 Task: Create new customer invoice with Date Opened: 17-May-23, Select Customer: pOpshelf, Terms: Net 15. Make invoice entry for item-1 with Date: 17-May-23, Description: The Ordinary Azelaic Acid 10% Suspension Brightening Cream (1 oz)
, Income Account: Income:Sales, Quantity: 1, Unit Price: 6.29, Sales Tax: Y, Sales Tax Included: Y, Tax Table: Sales Tax. Make entry for item-2 with Date: 17-May-23, Description: Chioma Muscles & Curves Vegan Complete Protein Vanilla Shake Keto!
, Income Account: Income:Sales, Quantity: 2, Unit Price: 15.49, Sales Tax: Y, Sales Tax Included: Y, Tax Table: Sales Tax. Post Invoice with Post Date: 17-May-23, Post to Accounts: Assets:Accounts Receivable. Pay / Process Payment with Transaction Date: 31-May-23, Amount: 37.27, Transfer Account: Checking Account. Go to 'Print Invoice'.
Action: Mouse moved to (164, 14)
Screenshot: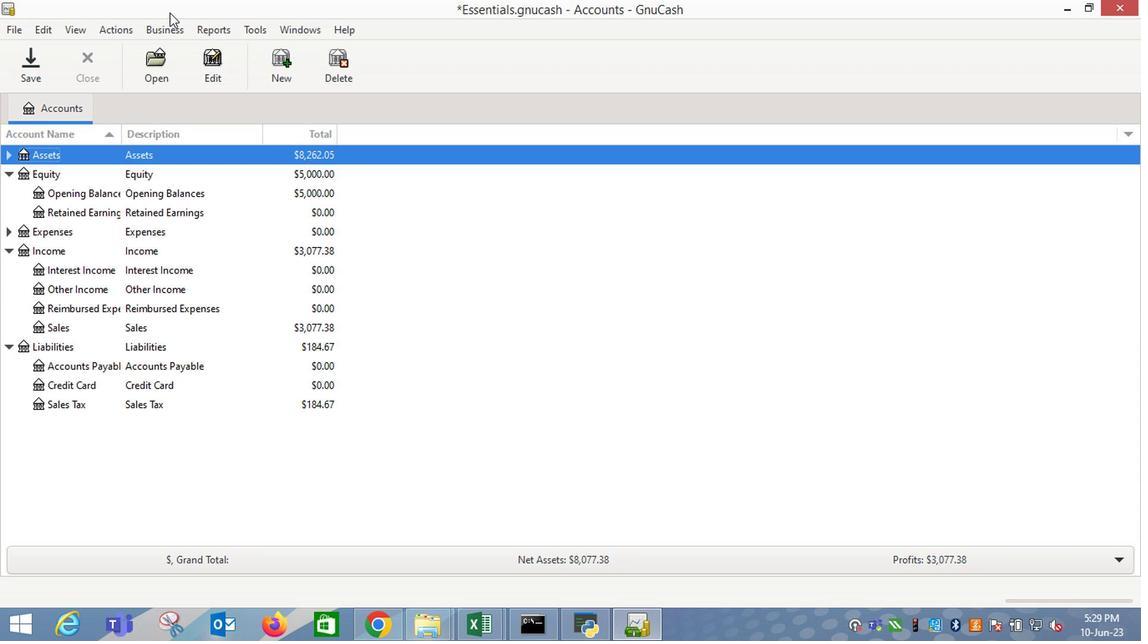 
Action: Mouse pressed left at (164, 14)
Screenshot: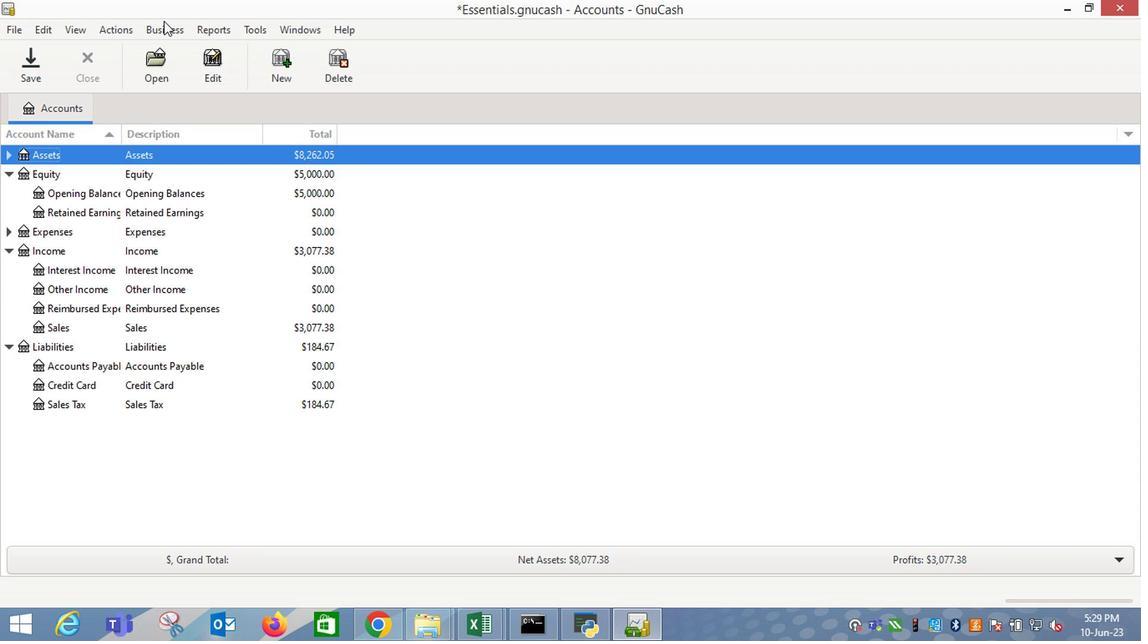 
Action: Mouse moved to (344, 112)
Screenshot: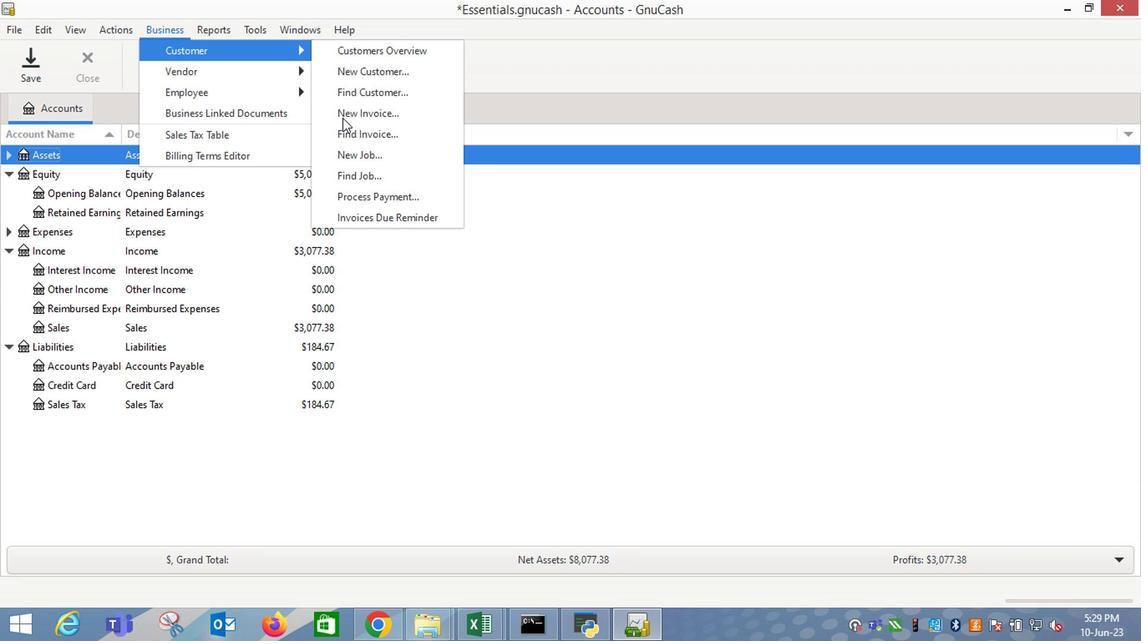 
Action: Mouse pressed left at (344, 112)
Screenshot: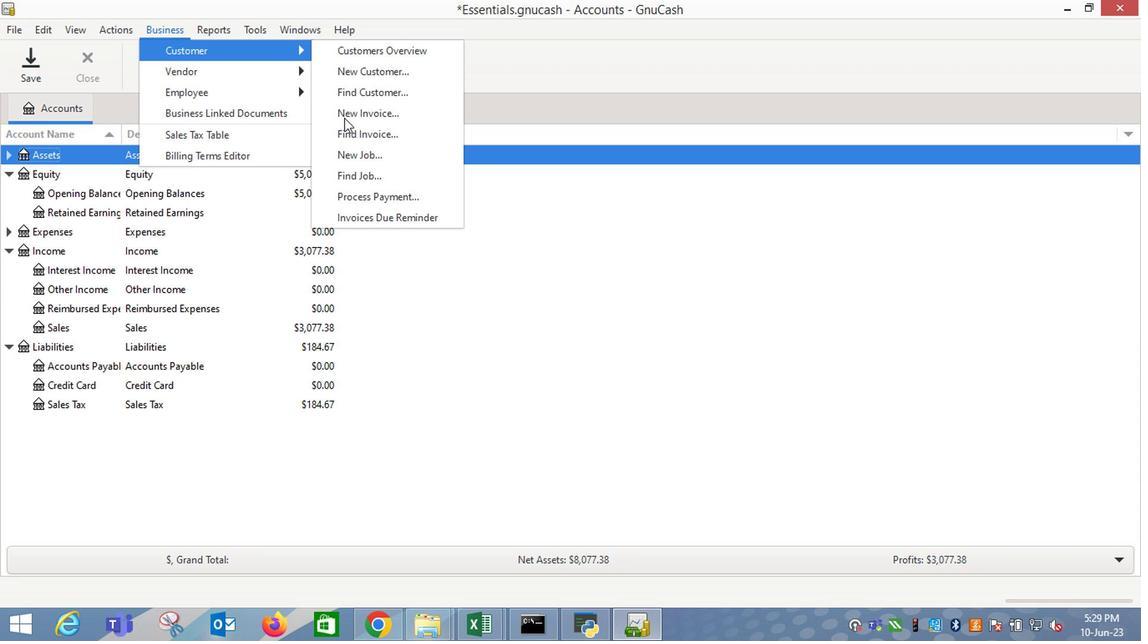 
Action: Mouse moved to (696, 262)
Screenshot: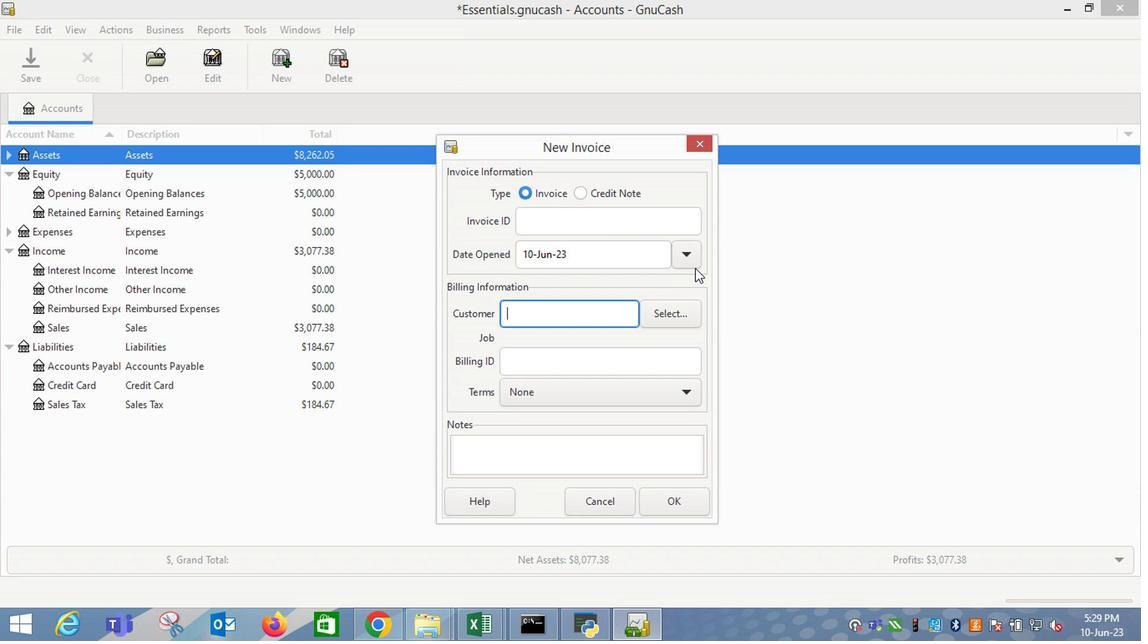 
Action: Mouse pressed left at (696, 262)
Screenshot: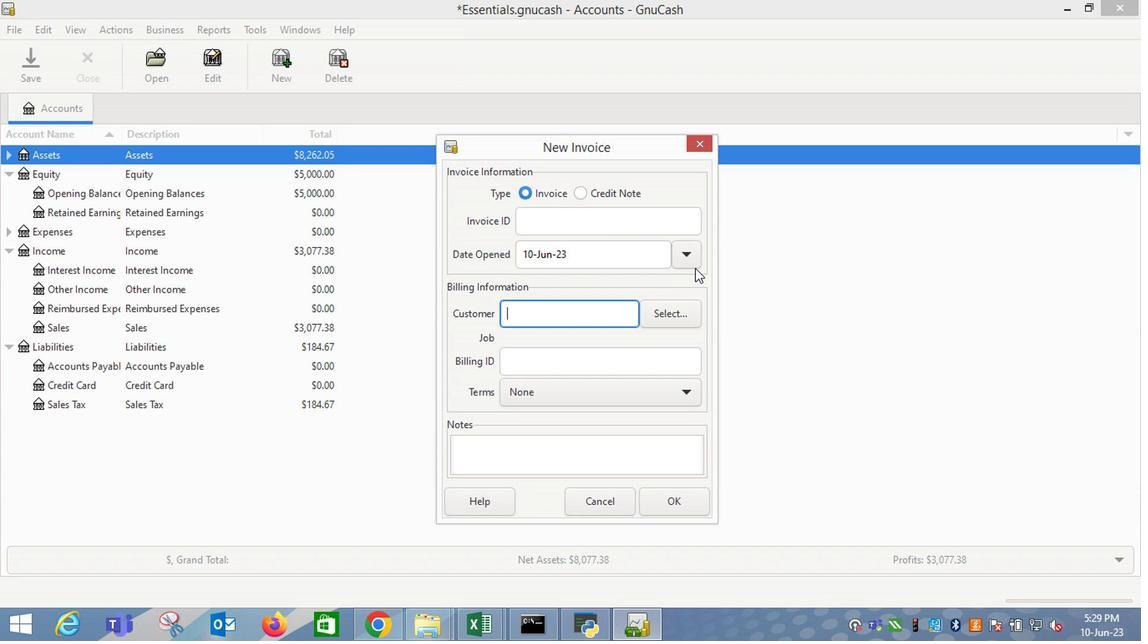 
Action: Mouse moved to (554, 277)
Screenshot: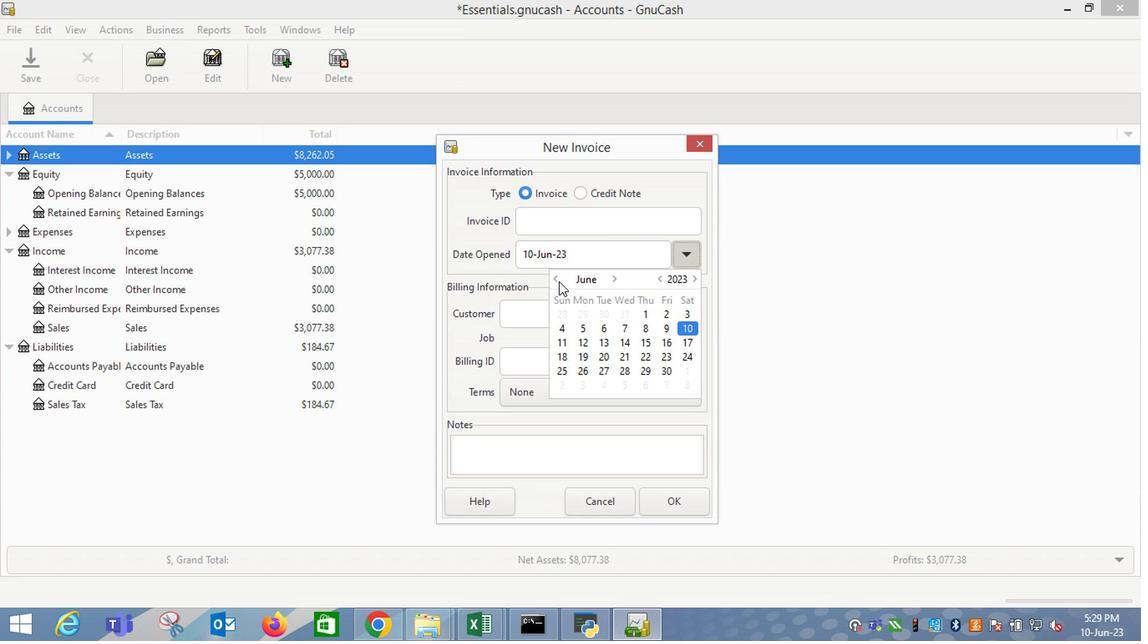 
Action: Mouse pressed left at (554, 277)
Screenshot: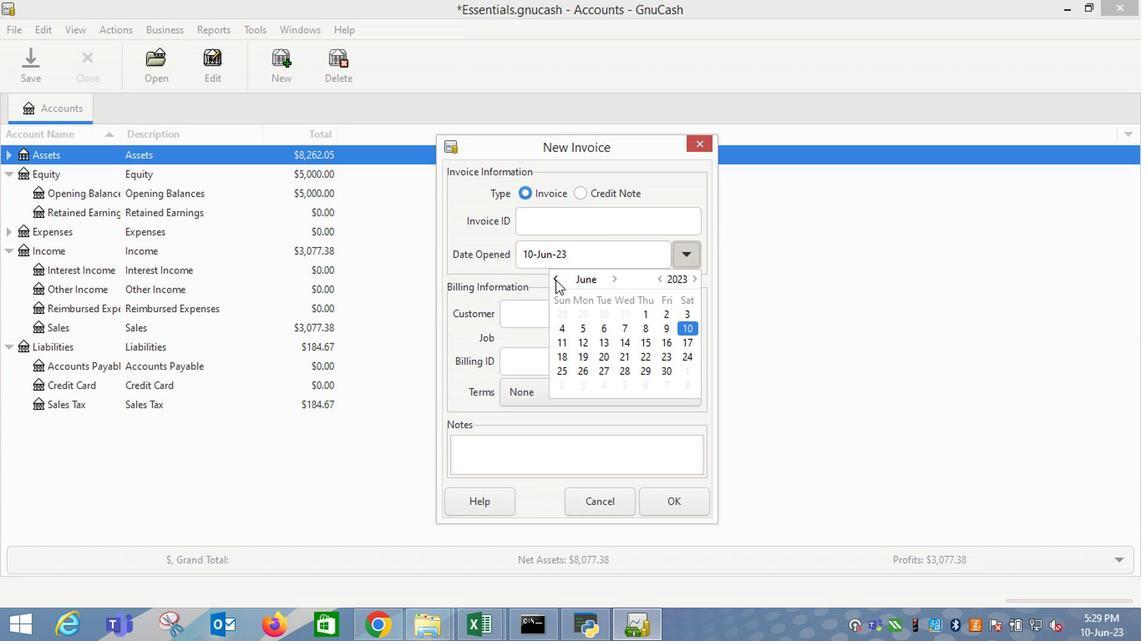 
Action: Mouse moved to (625, 344)
Screenshot: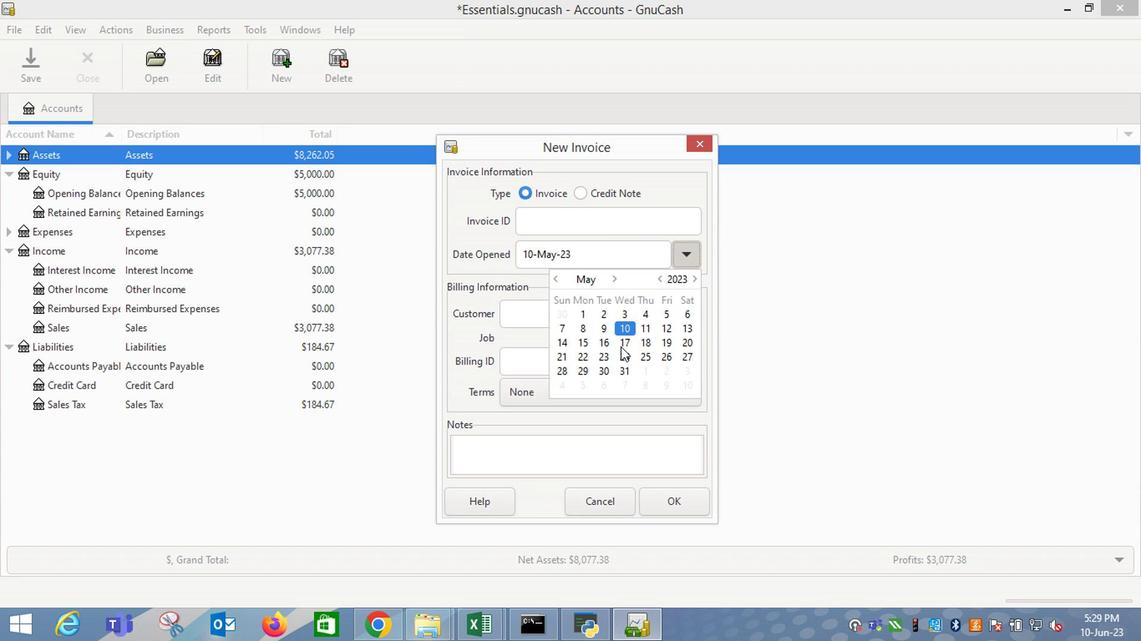 
Action: Mouse pressed left at (625, 344)
Screenshot: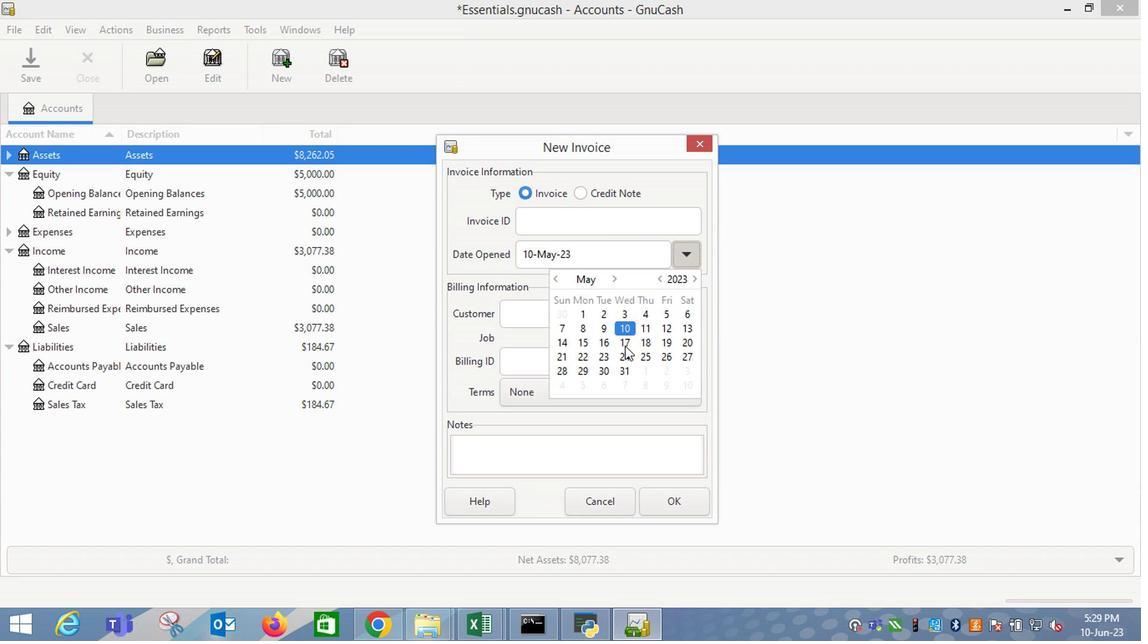 
Action: Mouse moved to (524, 317)
Screenshot: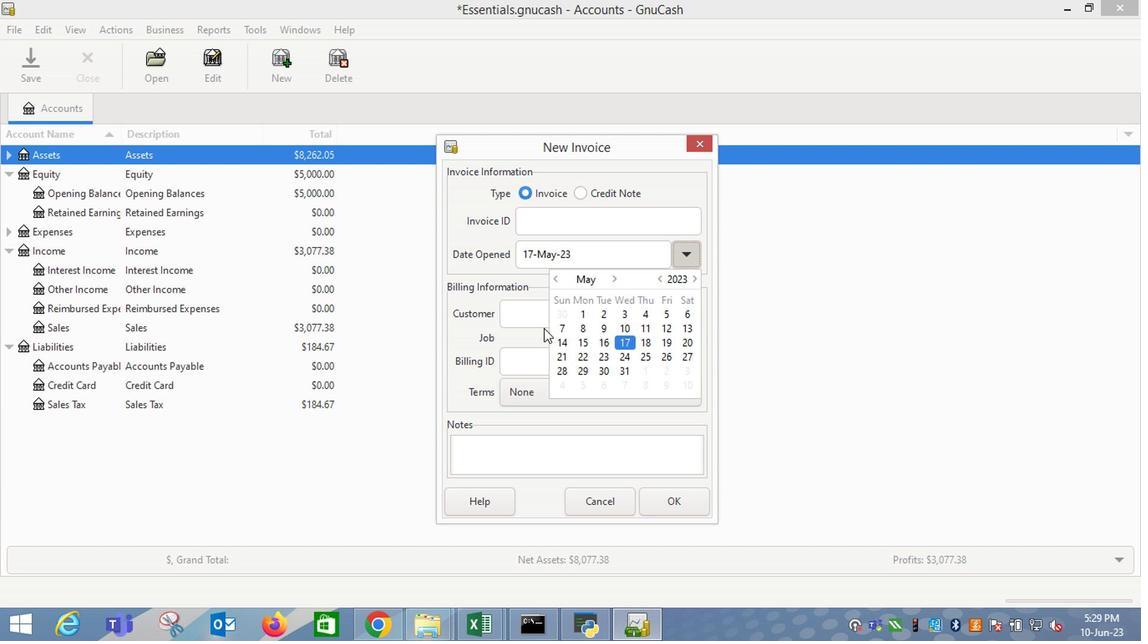 
Action: Mouse pressed left at (524, 317)
Screenshot: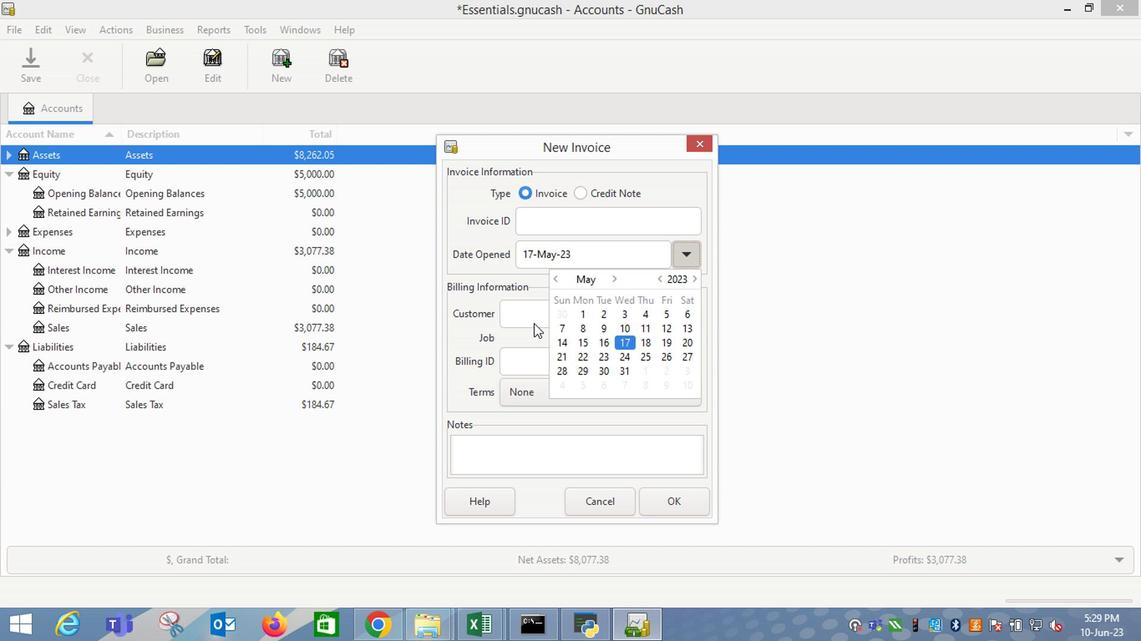 
Action: Mouse moved to (535, 316)
Screenshot: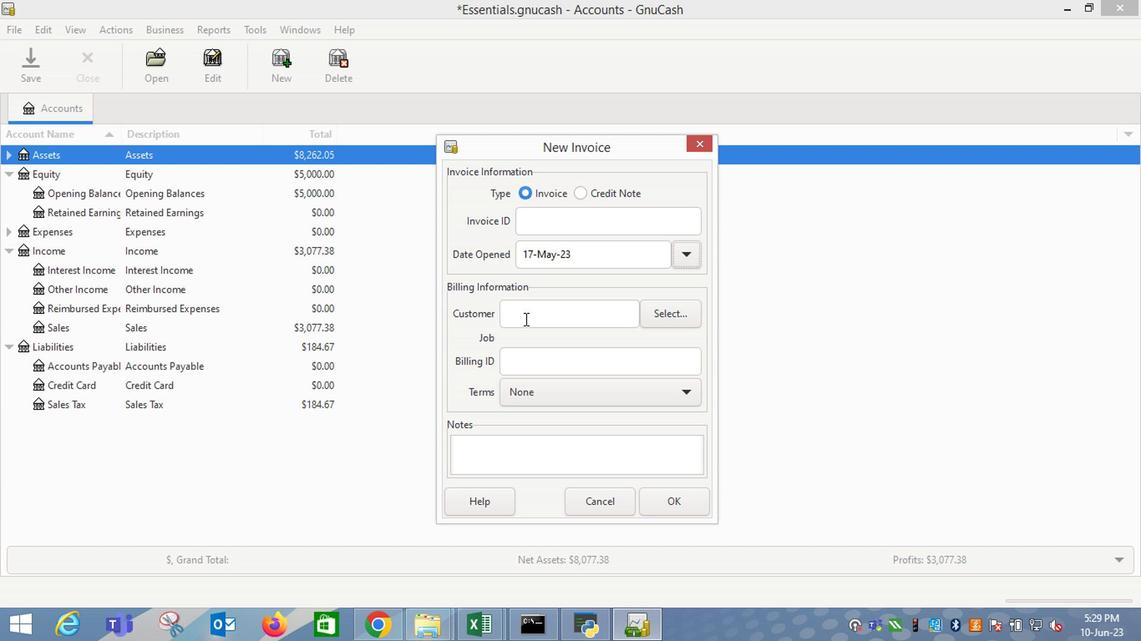 
Action: Mouse pressed left at (535, 316)
Screenshot: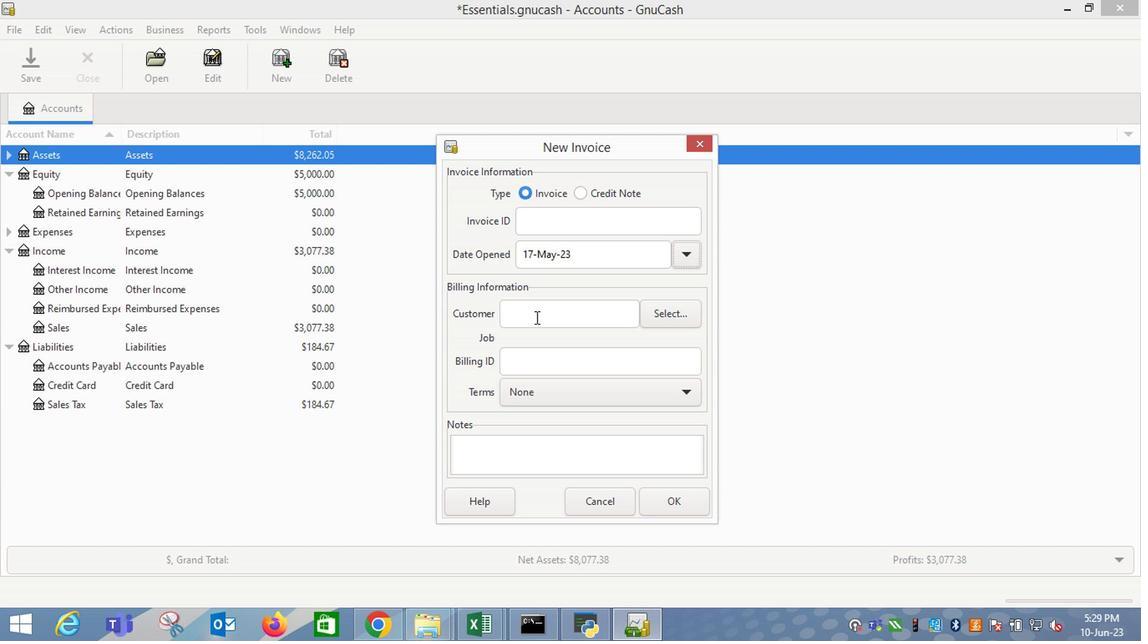 
Action: Key pressed <Key.shift_r>Po
Screenshot: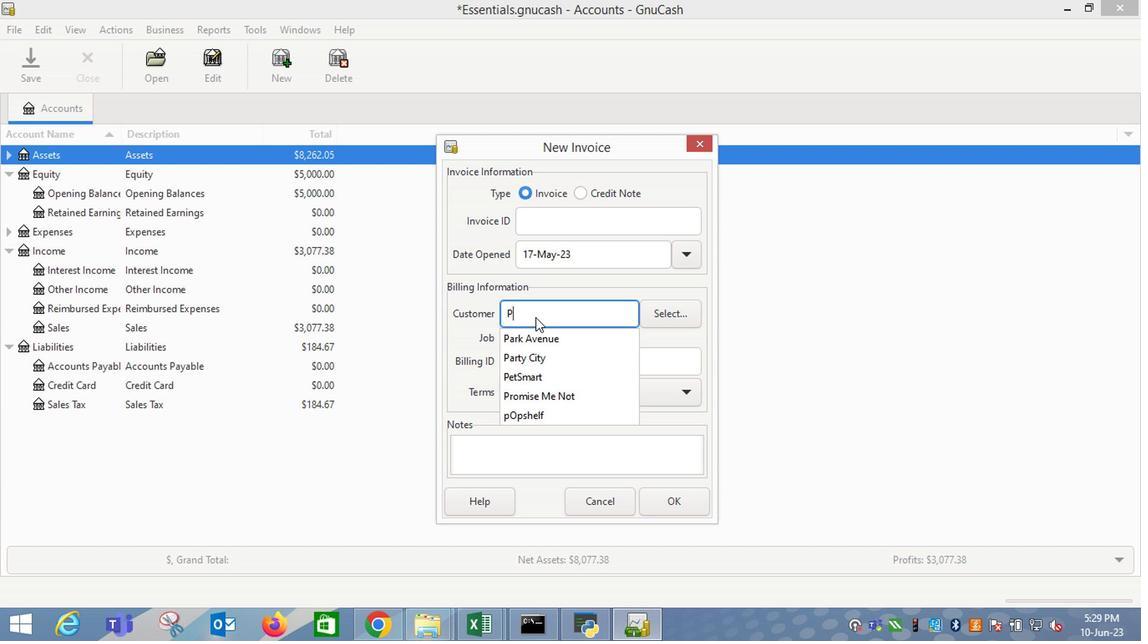 
Action: Mouse moved to (581, 335)
Screenshot: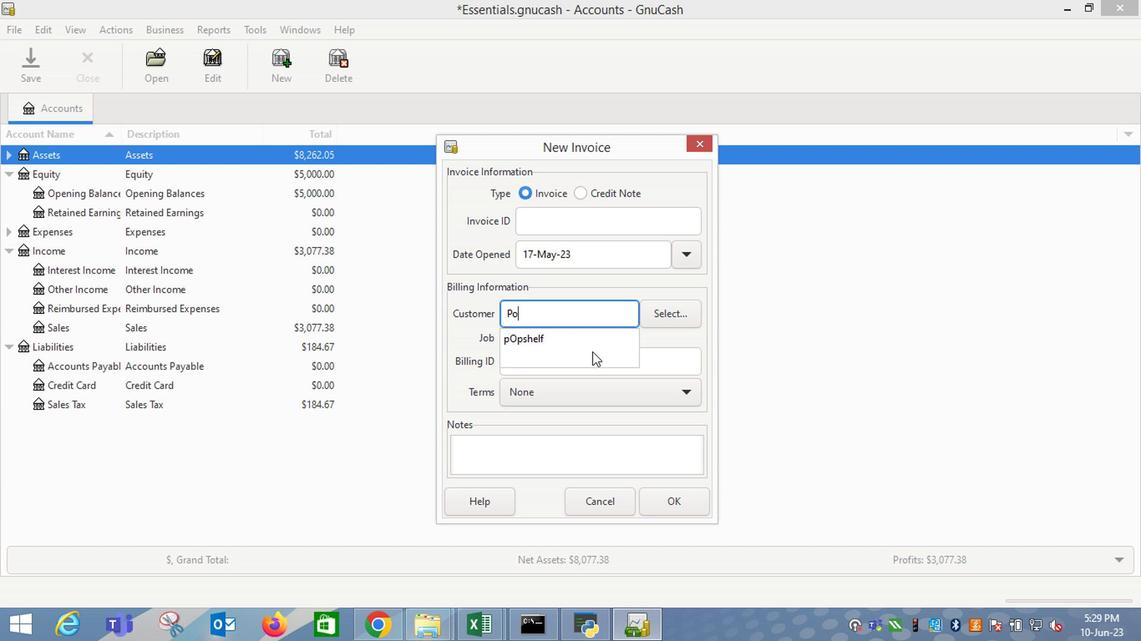 
Action: Mouse pressed left at (581, 335)
Screenshot: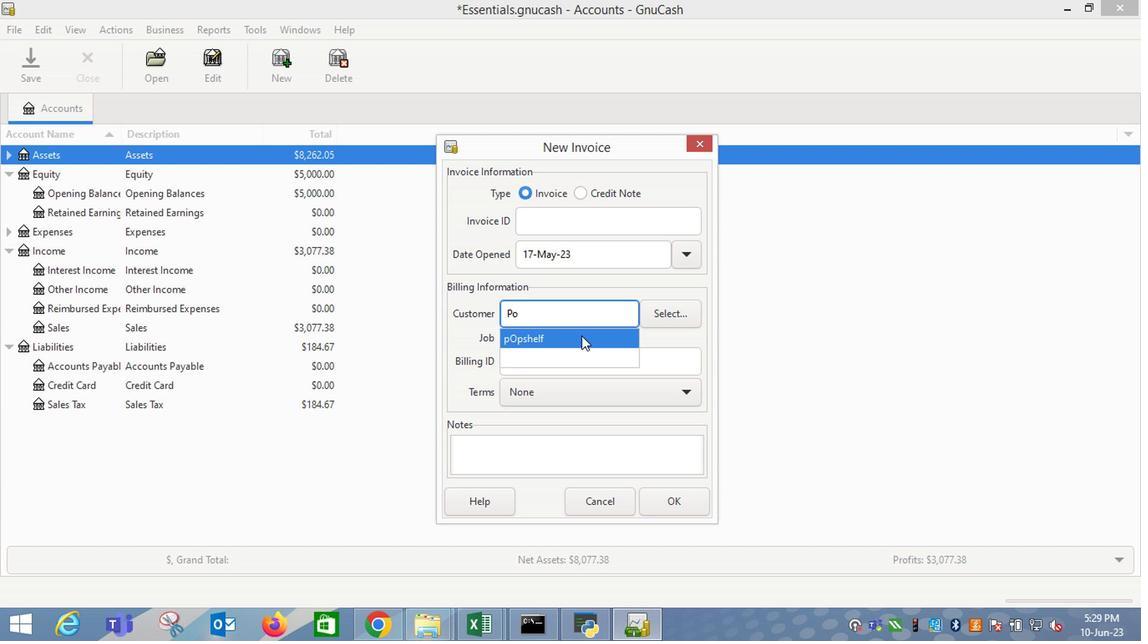 
Action: Mouse moved to (531, 423)
Screenshot: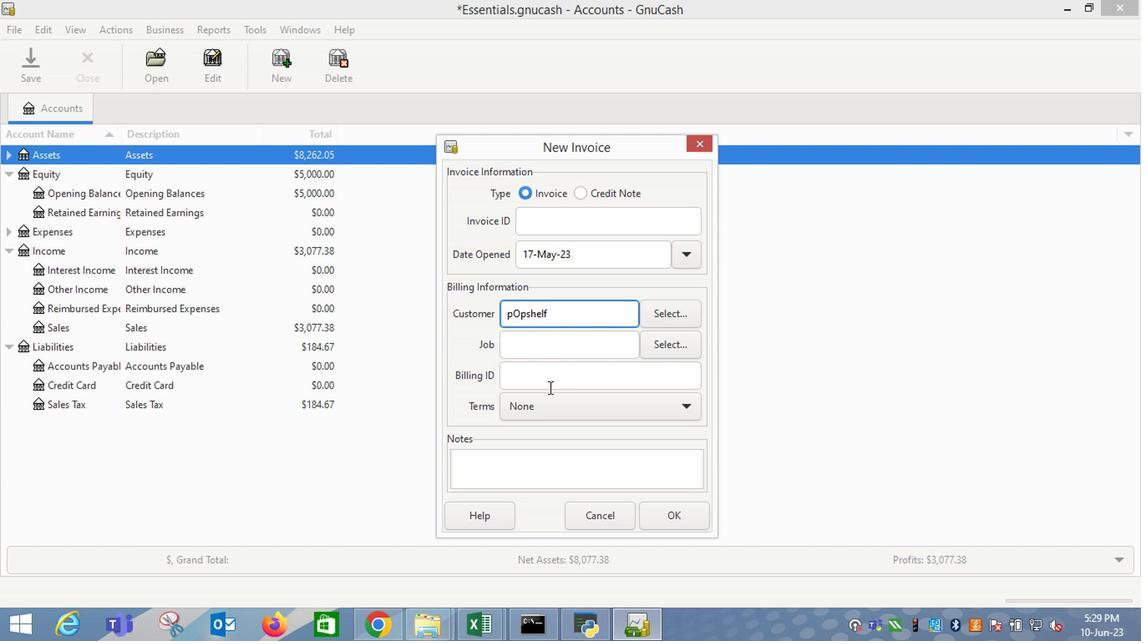 
Action: Mouse pressed left at (531, 423)
Screenshot: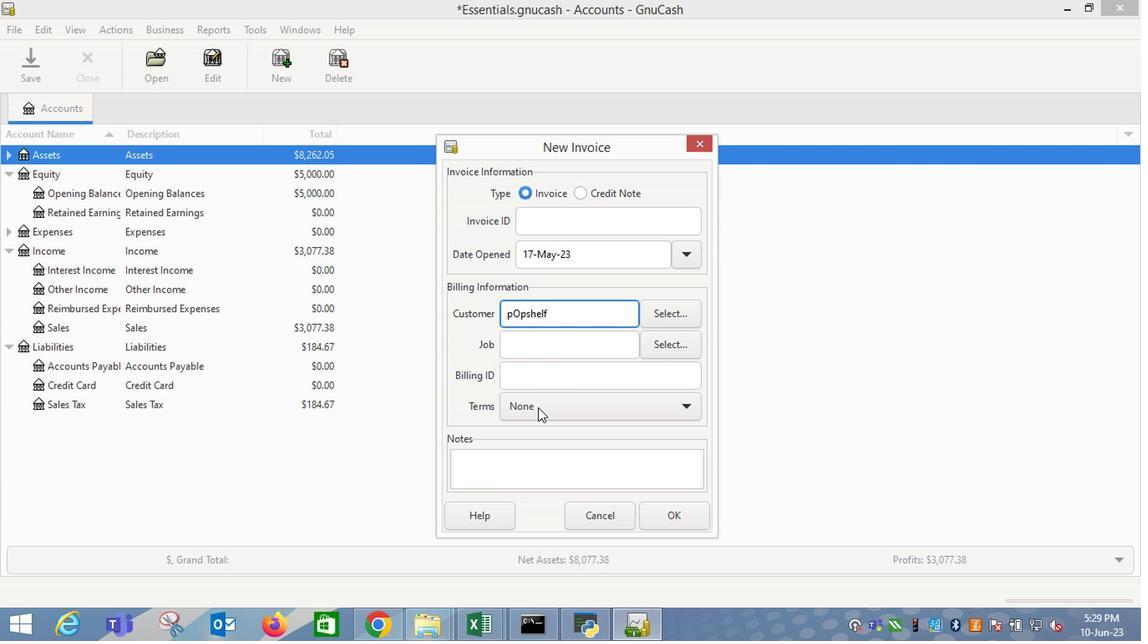 
Action: Mouse moved to (548, 409)
Screenshot: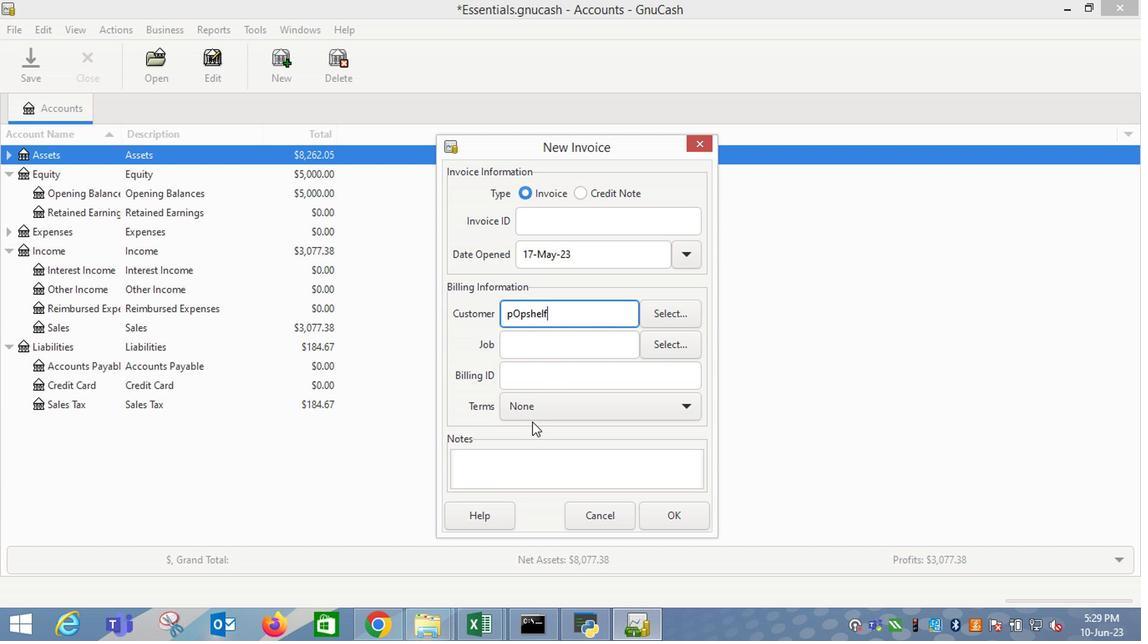 
Action: Mouse pressed left at (548, 409)
Screenshot: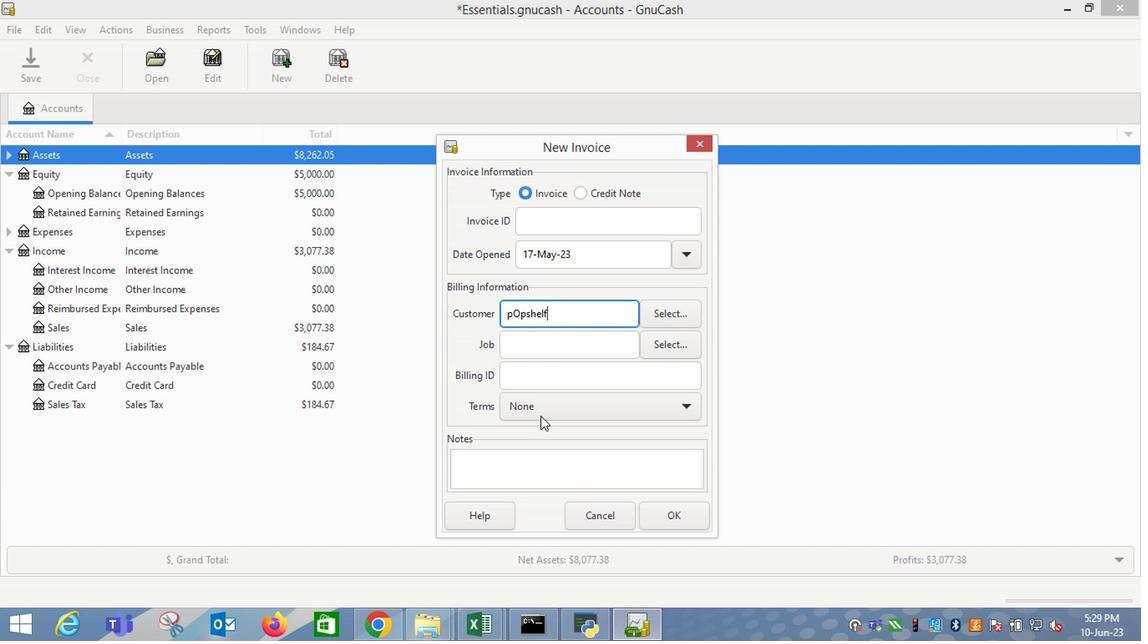 
Action: Mouse moved to (536, 442)
Screenshot: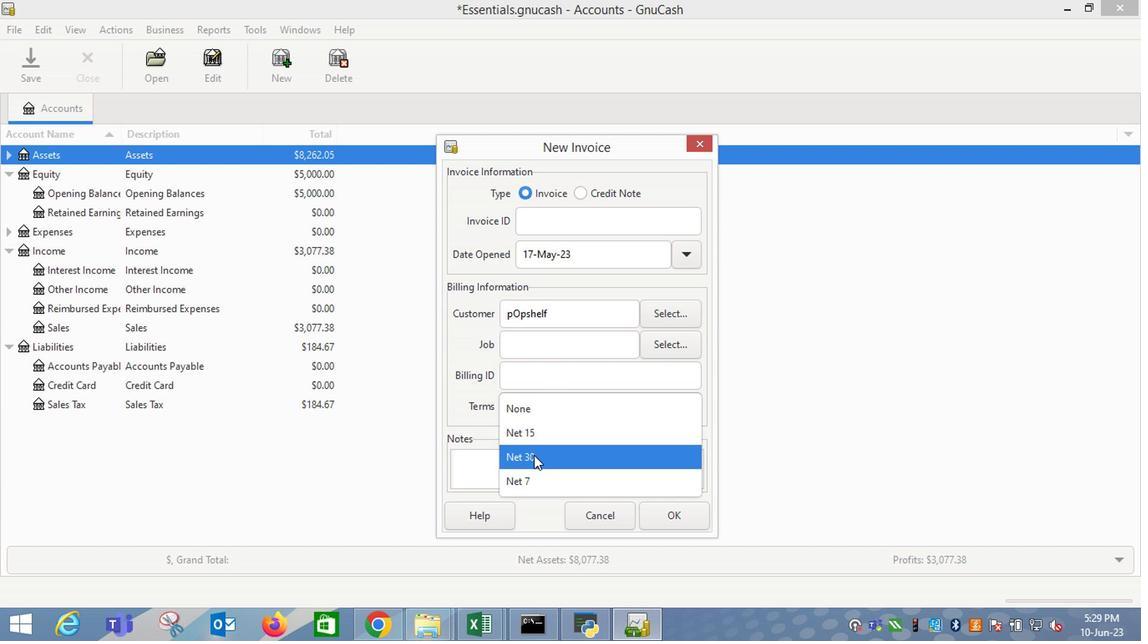 
Action: Mouse pressed left at (536, 442)
Screenshot: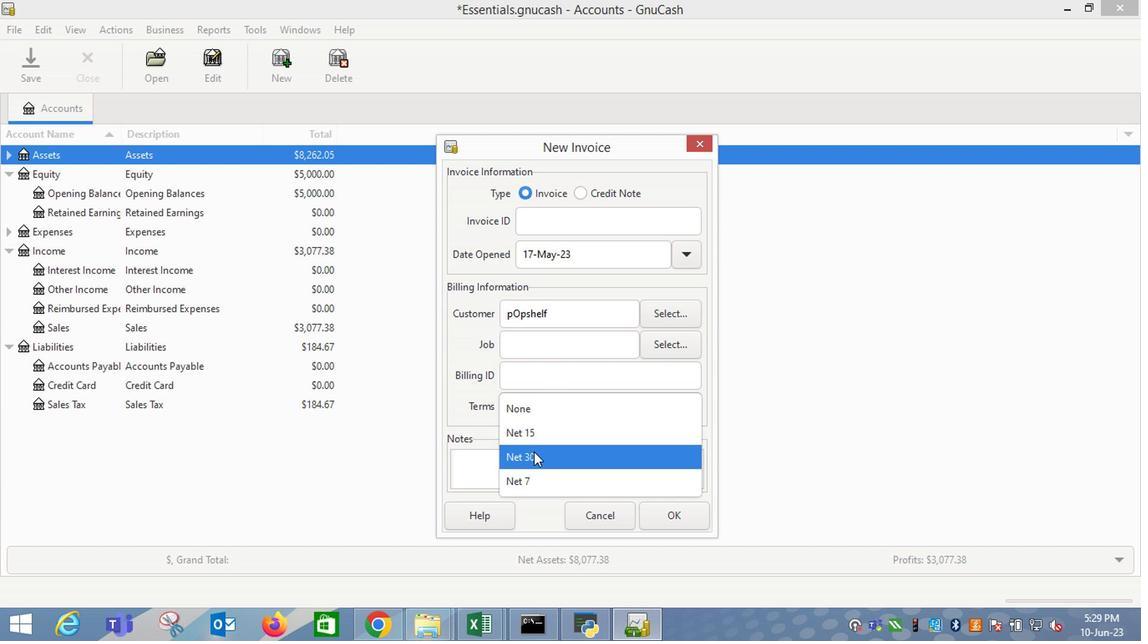 
Action: Mouse moved to (668, 520)
Screenshot: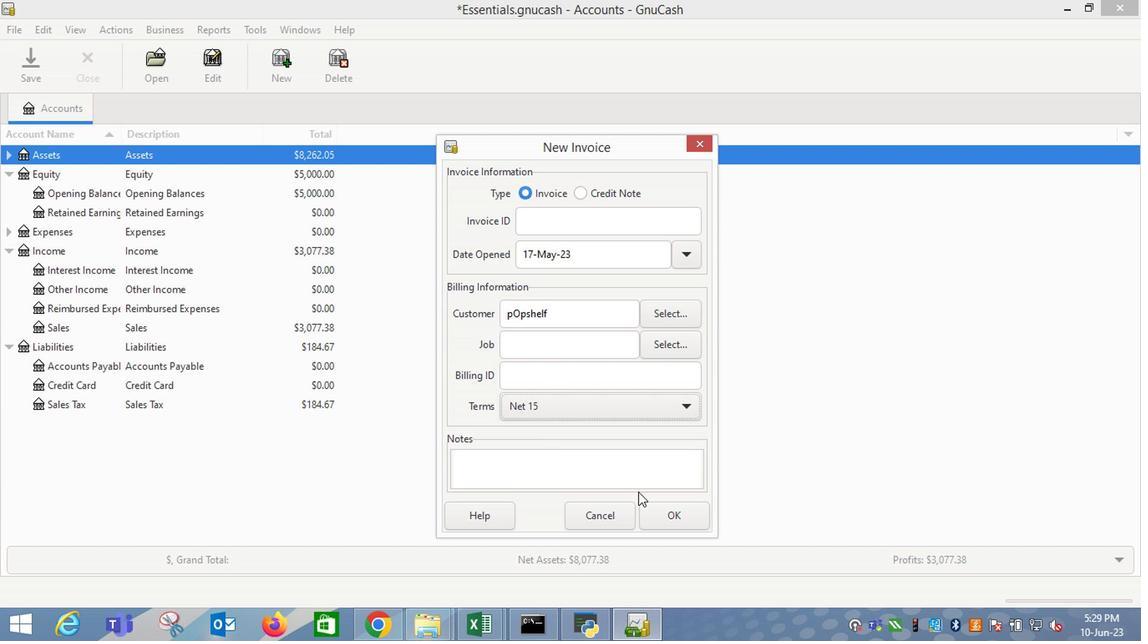 
Action: Mouse pressed left at (668, 520)
Screenshot: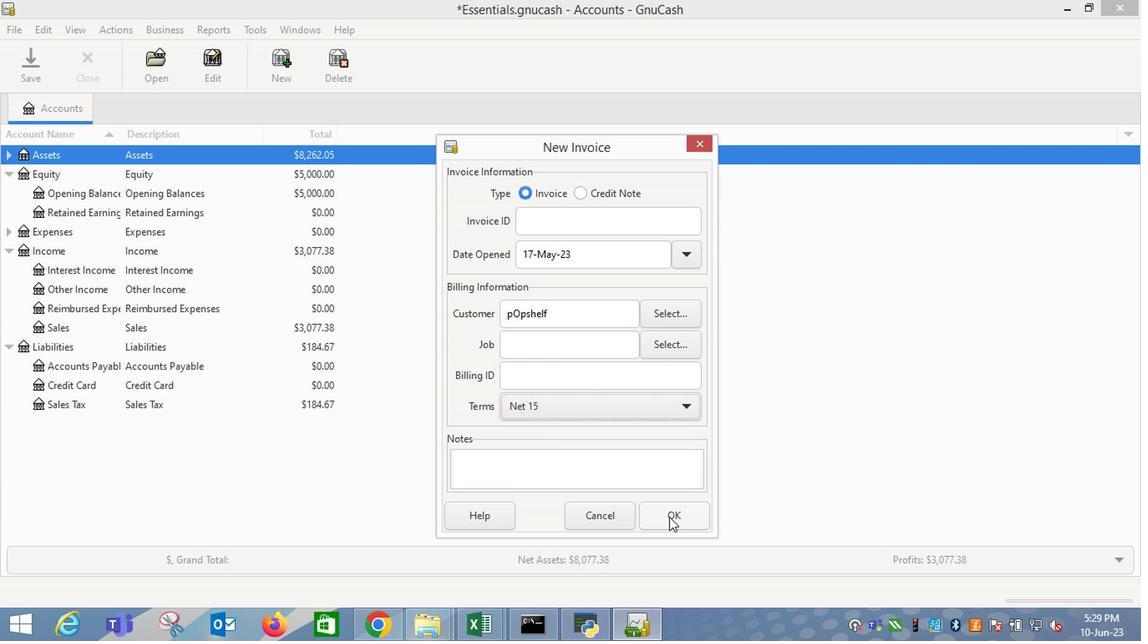 
Action: Mouse moved to (65, 319)
Screenshot: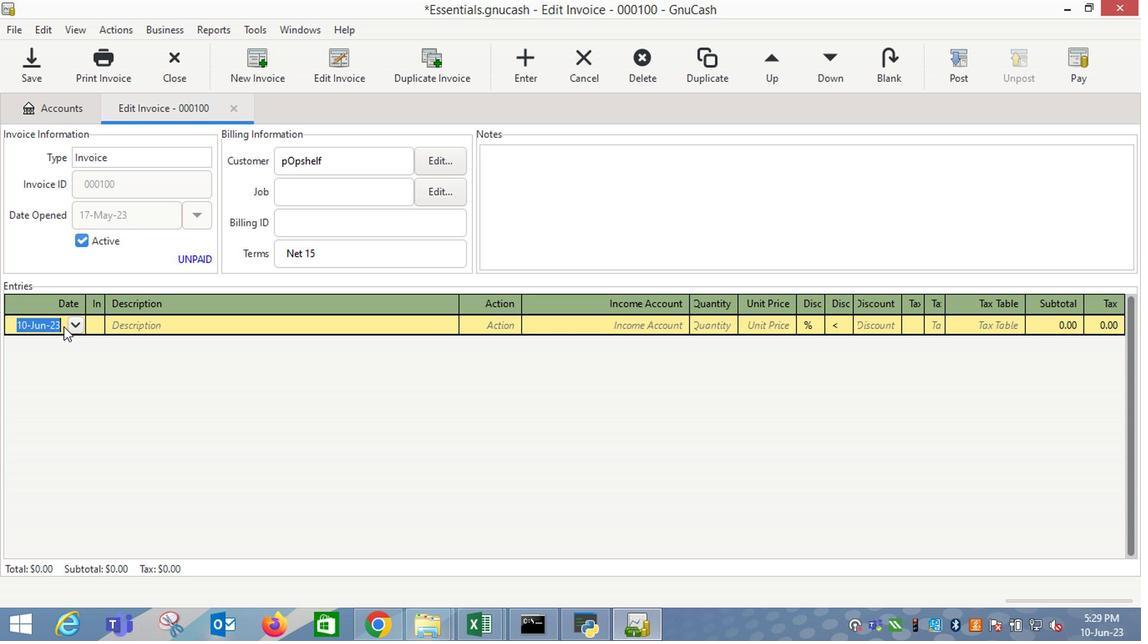 
Action: Mouse pressed left at (65, 319)
Screenshot: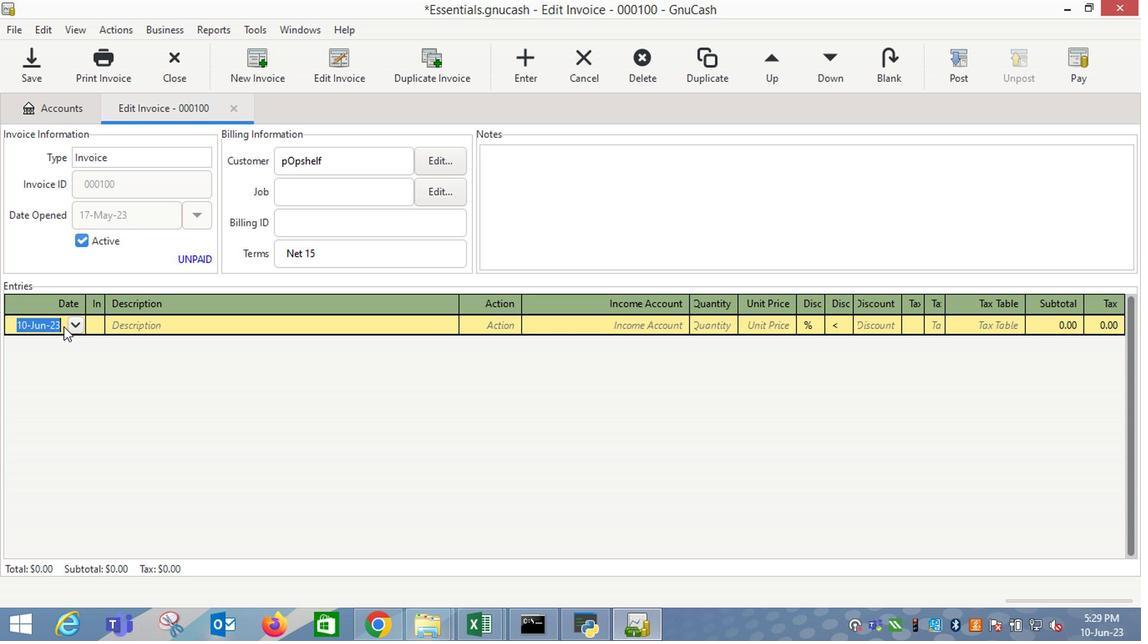 
Action: Mouse moved to (70, 331)
Screenshot: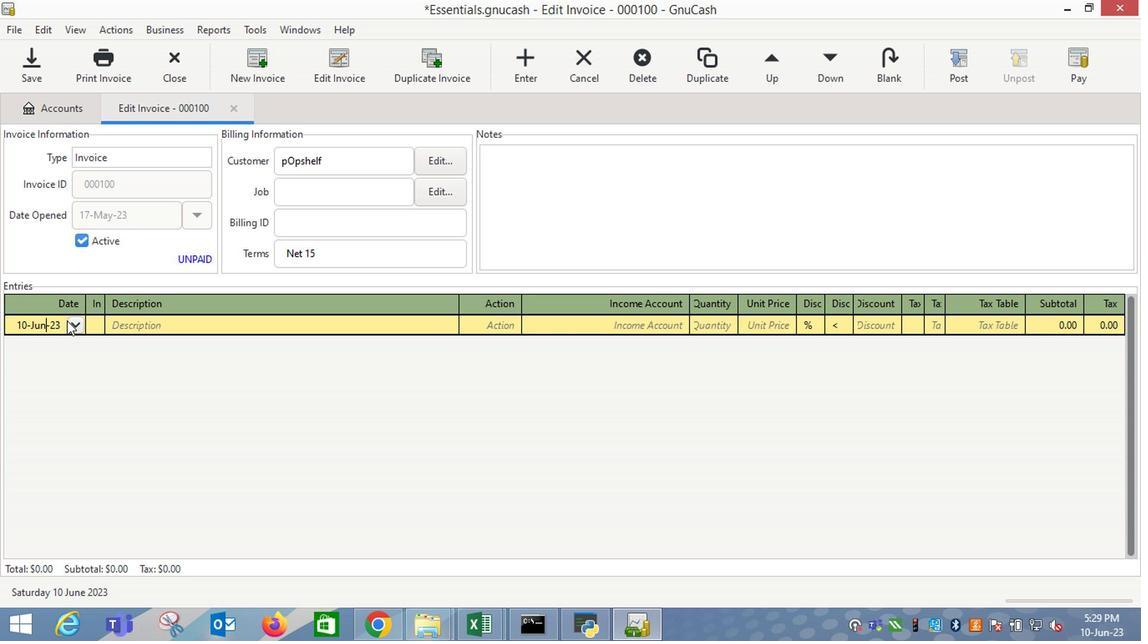 
Action: Mouse pressed left at (70, 331)
Screenshot: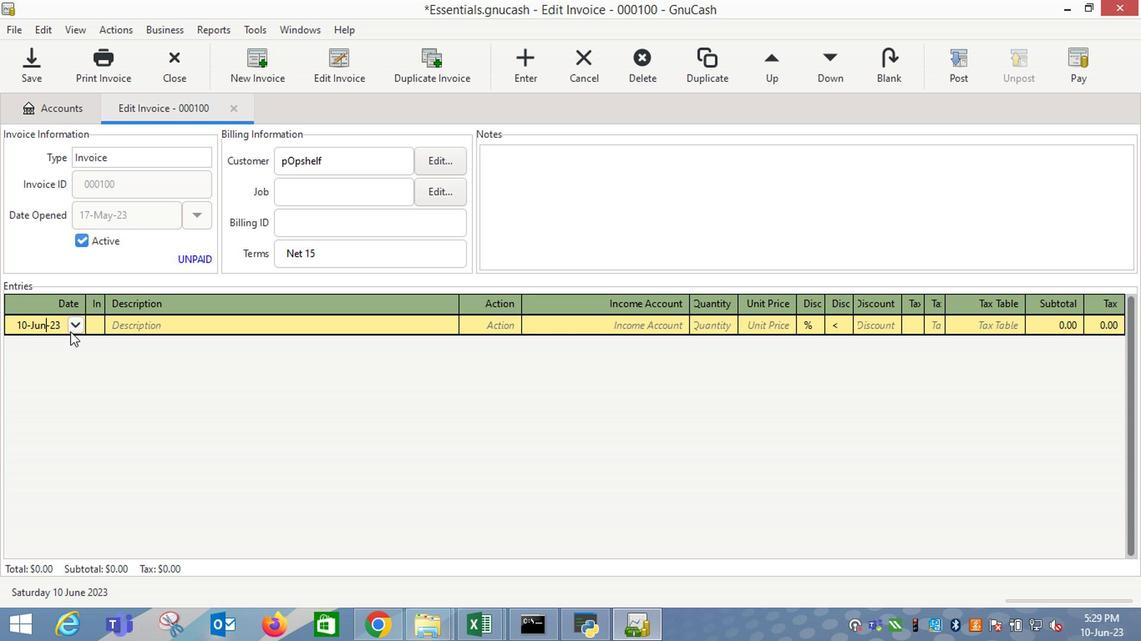 
Action: Mouse moved to (7, 351)
Screenshot: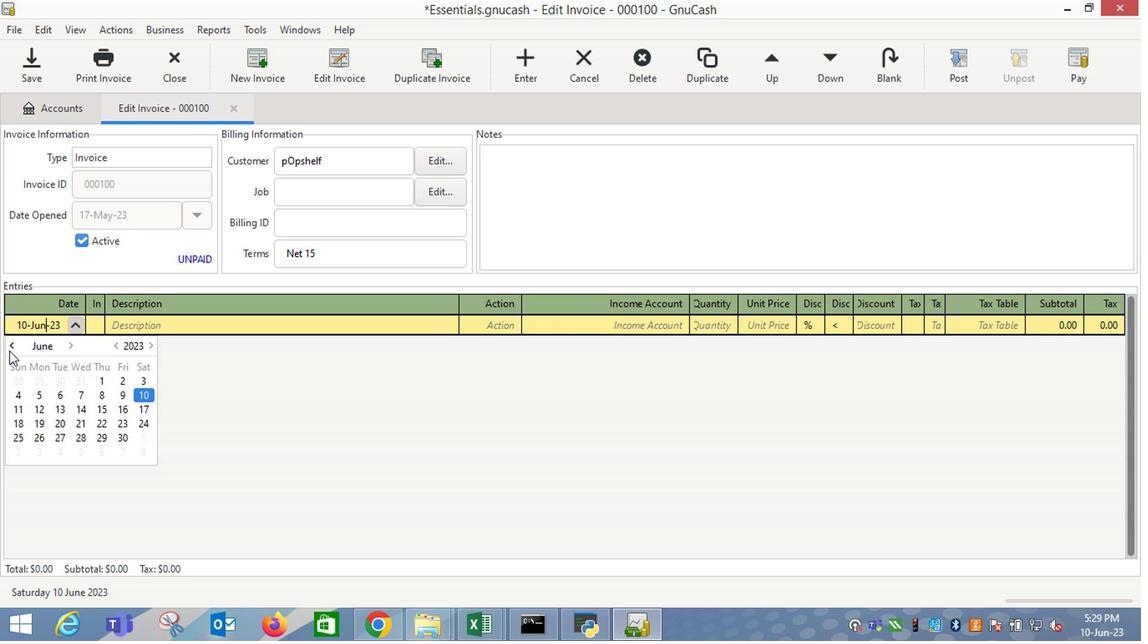 
Action: Mouse pressed left at (7, 351)
Screenshot: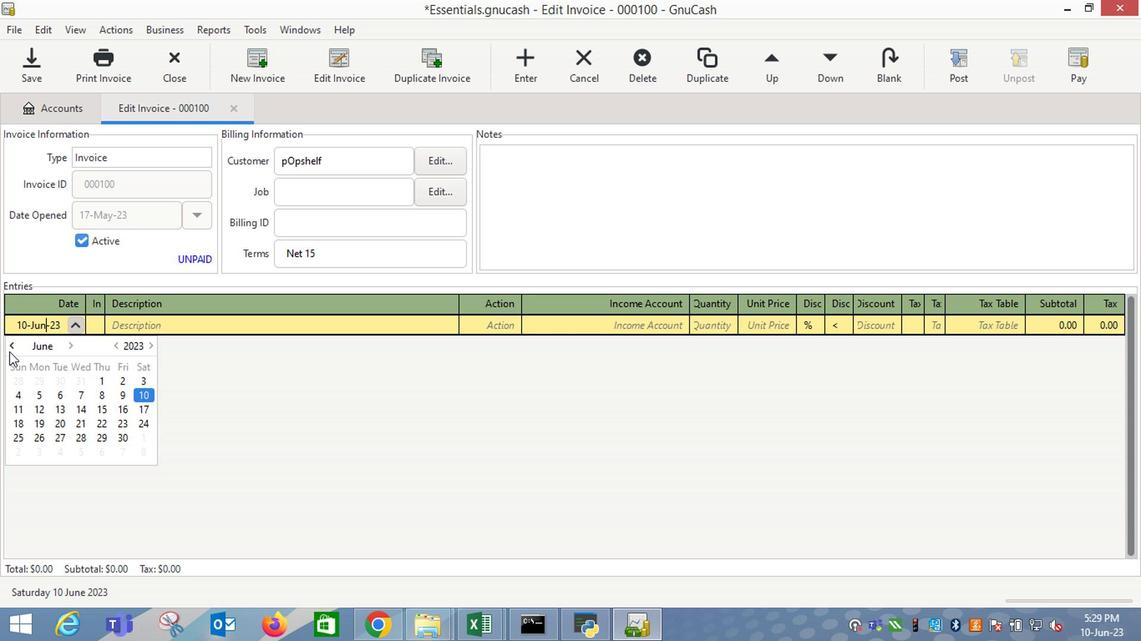 
Action: Mouse moved to (83, 411)
Screenshot: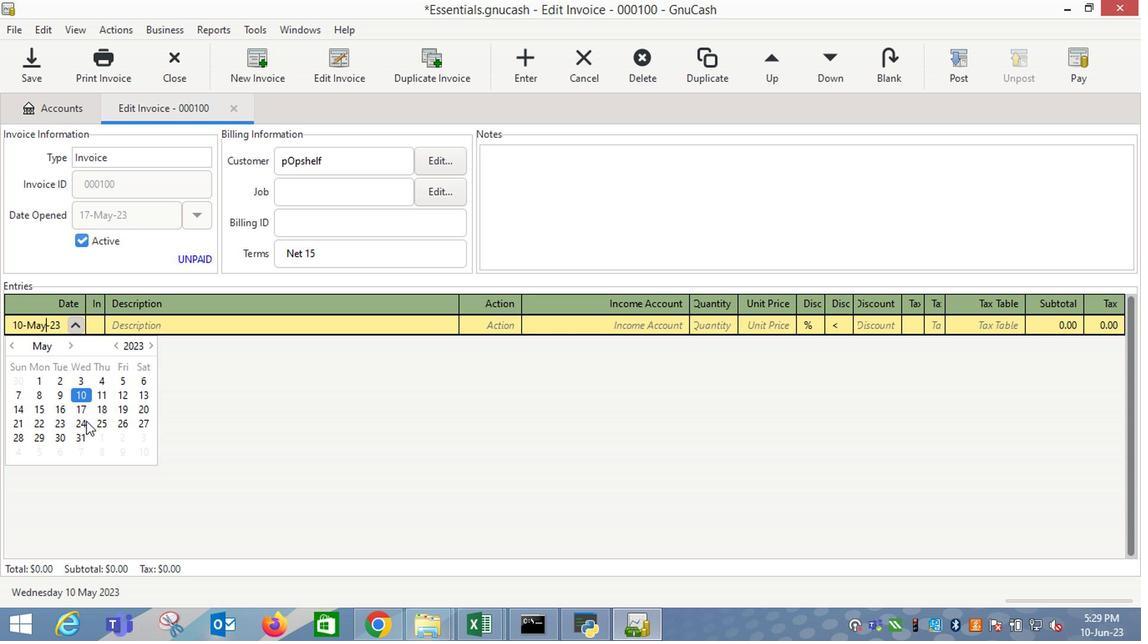 
Action: Mouse pressed left at (83, 411)
Screenshot: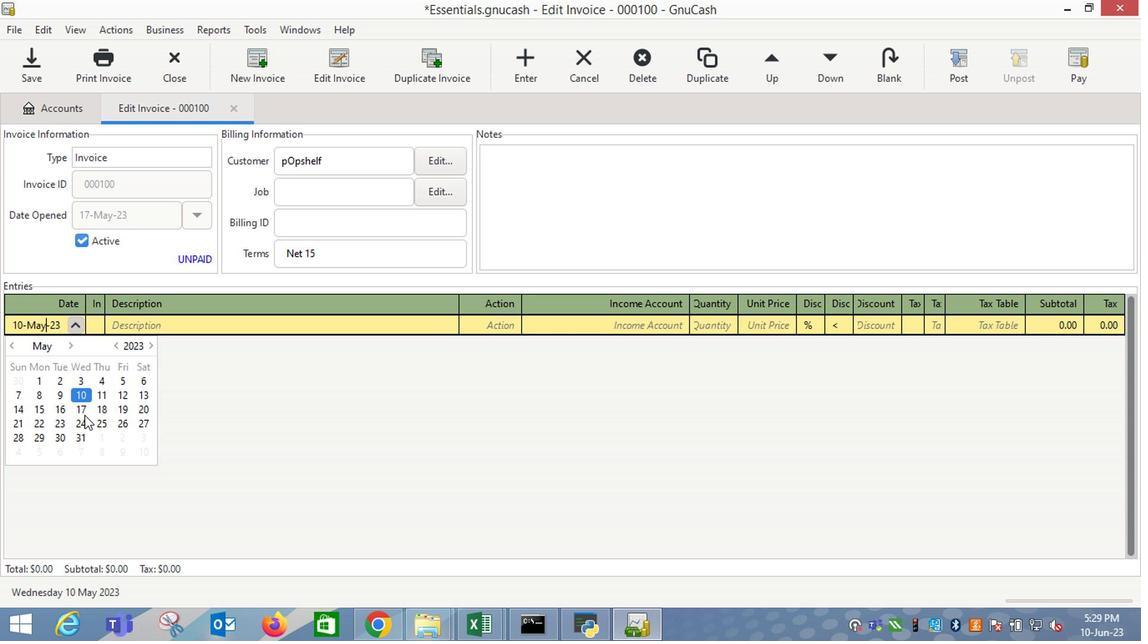 
Action: Mouse moved to (104, 409)
Screenshot: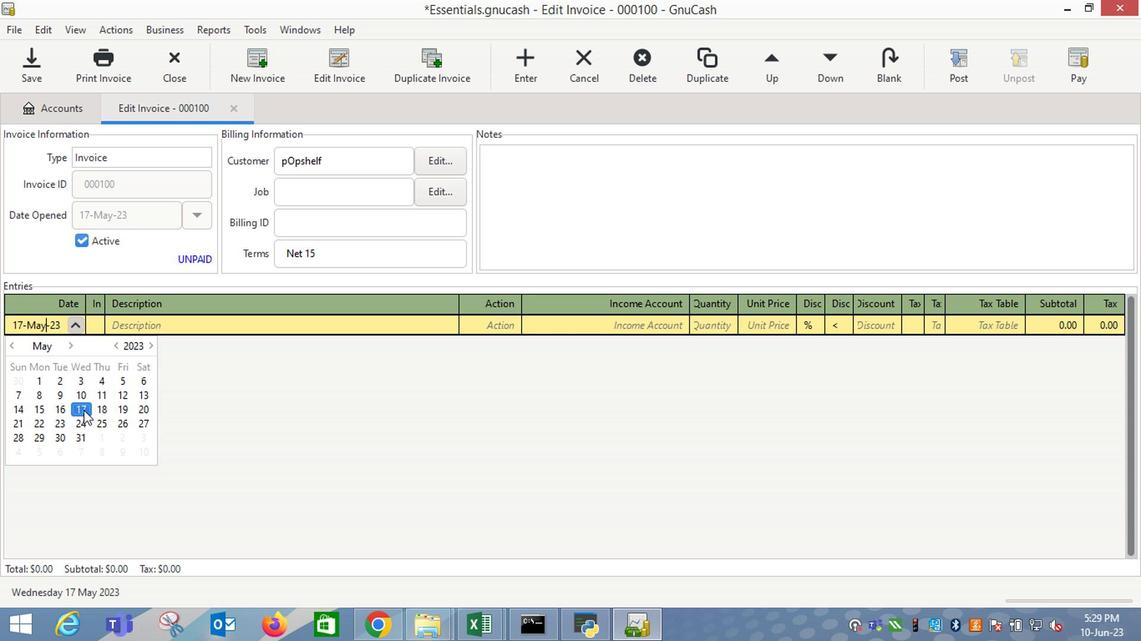 
Action: Key pressed <Key.tab>
Screenshot: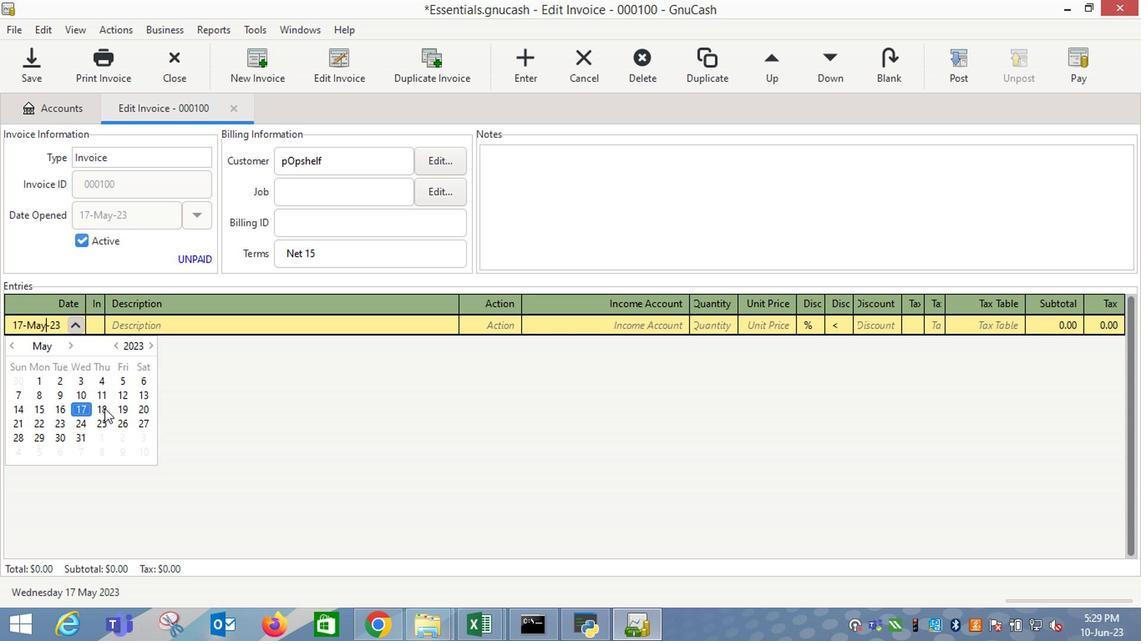 
Action: Mouse moved to (134, 365)
Screenshot: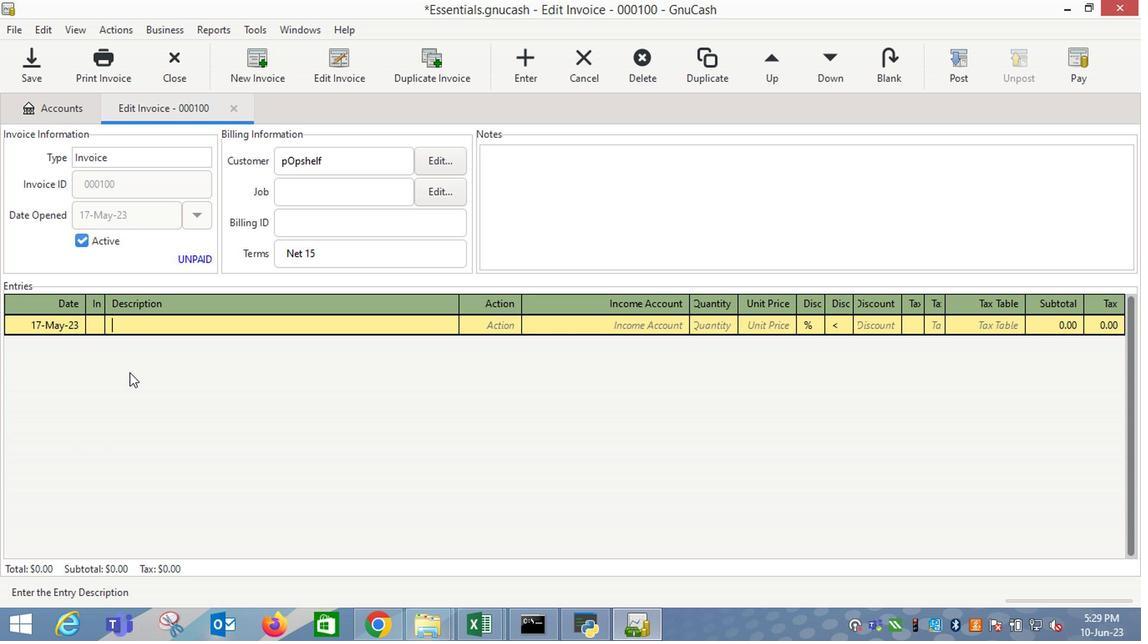 
Action: Key pressed <Key.shift_r><Key.shift_r>The<Key.space><Key.shift_r>Ordinary<Key.space><Key.shift_r>A<Key.tab>1<Key.tab>6.29<Key.tab>
Screenshot: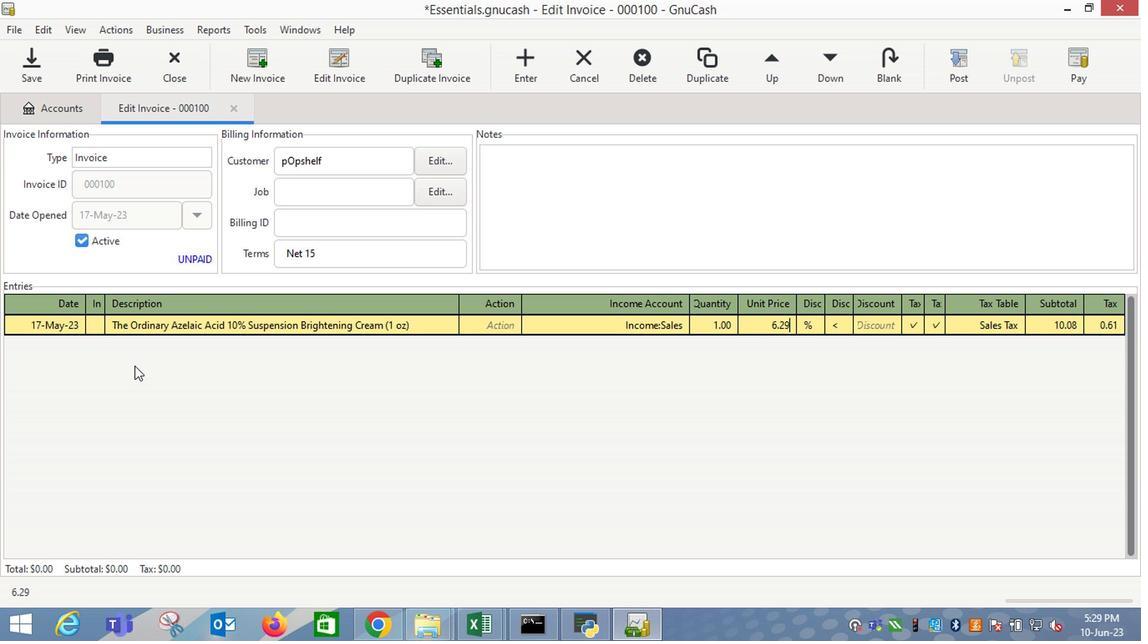 
Action: Mouse moved to (985, 331)
Screenshot: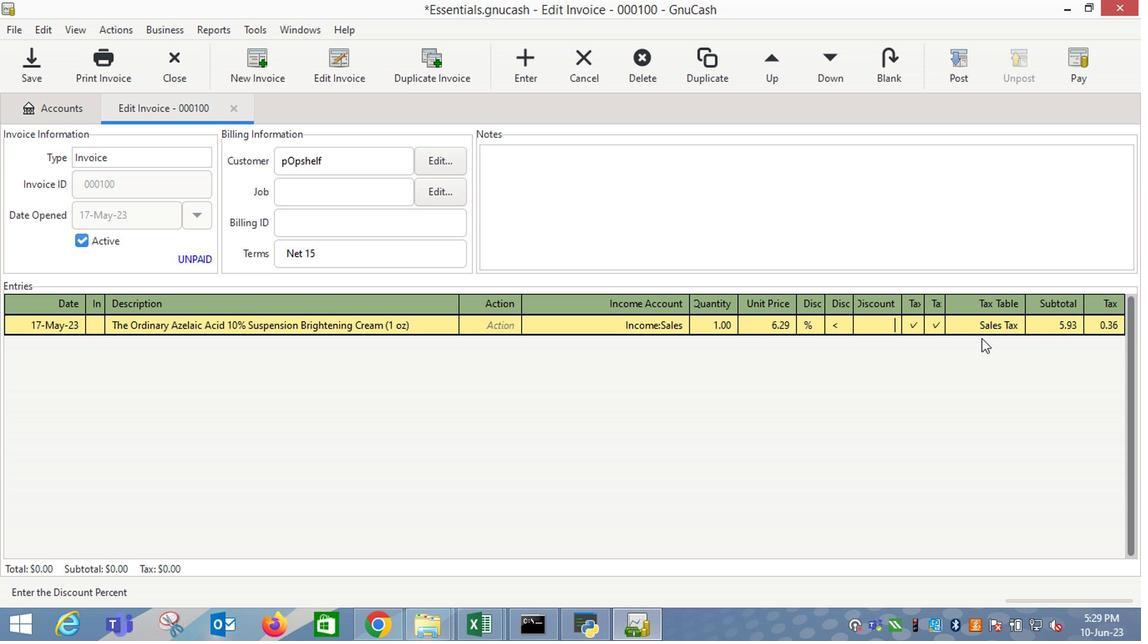 
Action: Mouse pressed left at (985, 331)
Screenshot: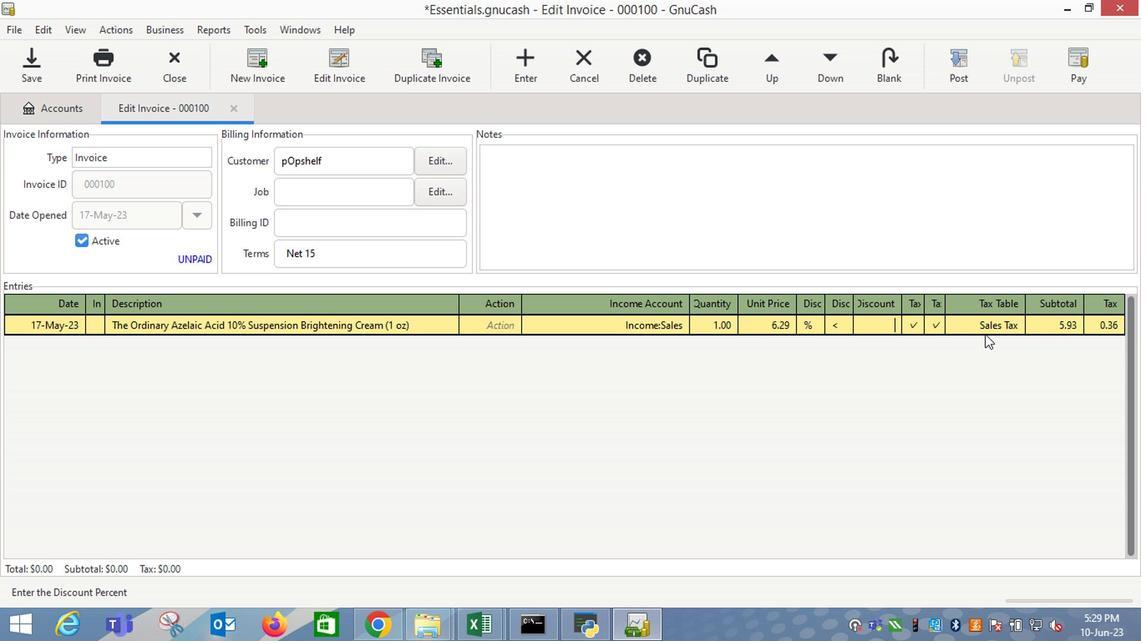 
Action: Mouse moved to (987, 331)
Screenshot: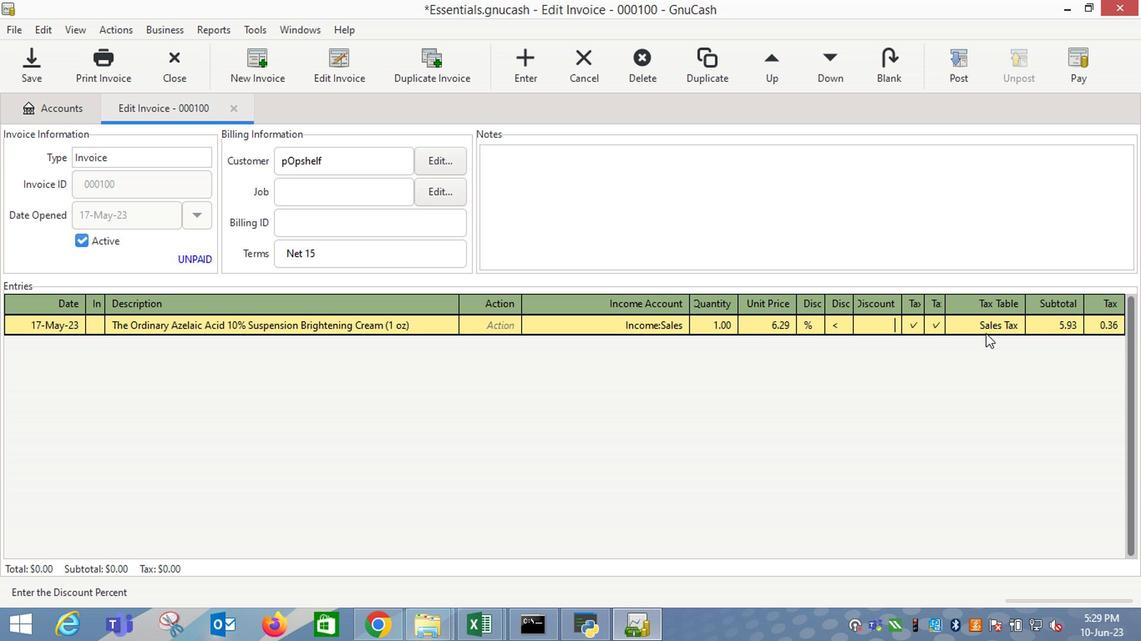 
Action: Key pressed <Key.enter><Key.tab><Key.shift_r>Chioma<Key.space><Key.shift_r>Mu<Key.tab>2<Key.tab>15.4<Key.tab>
Screenshot: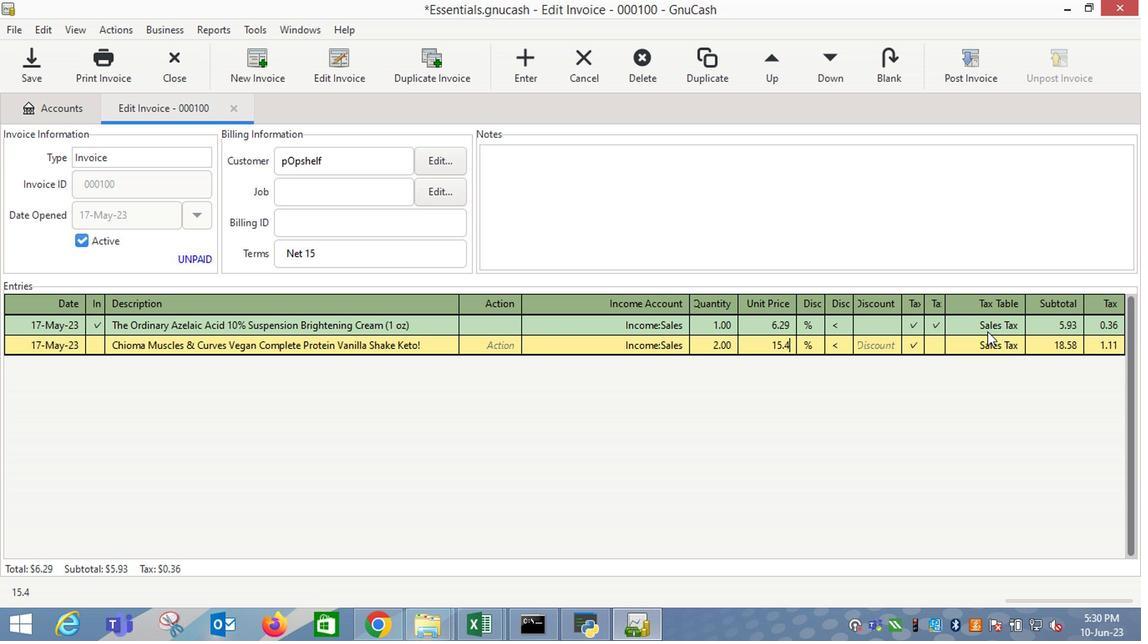 
Action: Mouse moved to (940, 344)
Screenshot: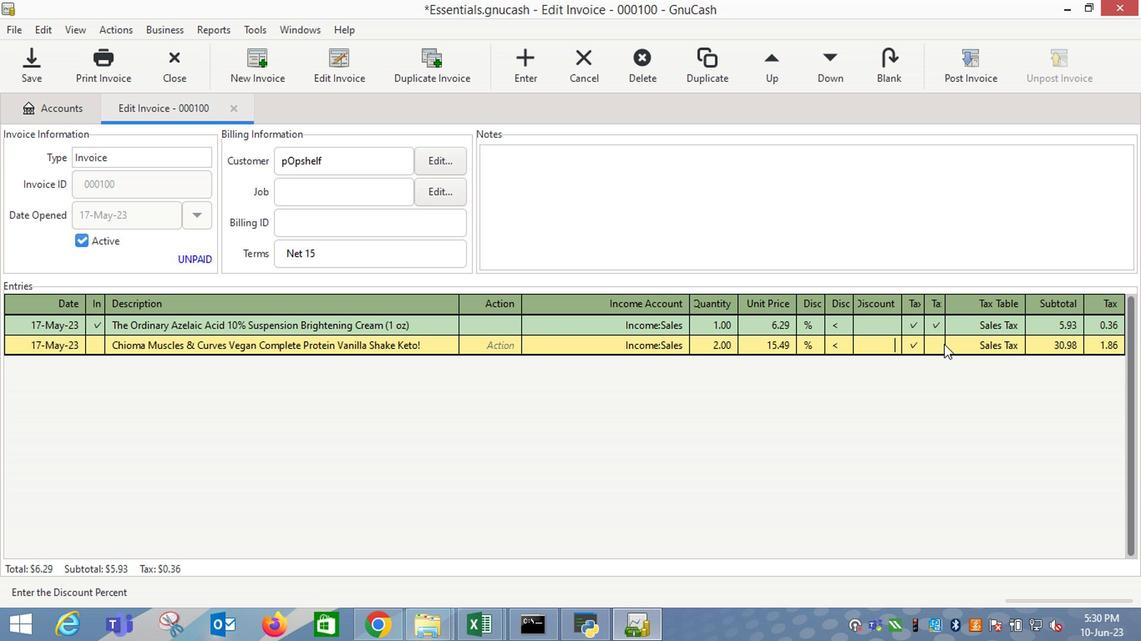 
Action: Mouse pressed left at (940, 344)
Screenshot: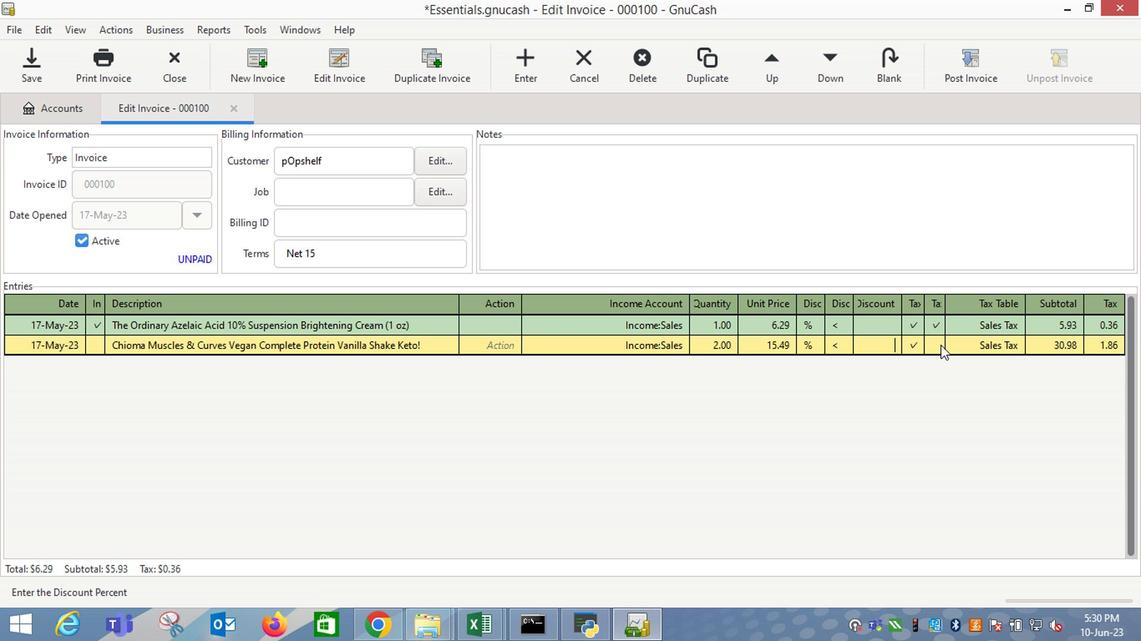 
Action: Mouse moved to (965, 343)
Screenshot: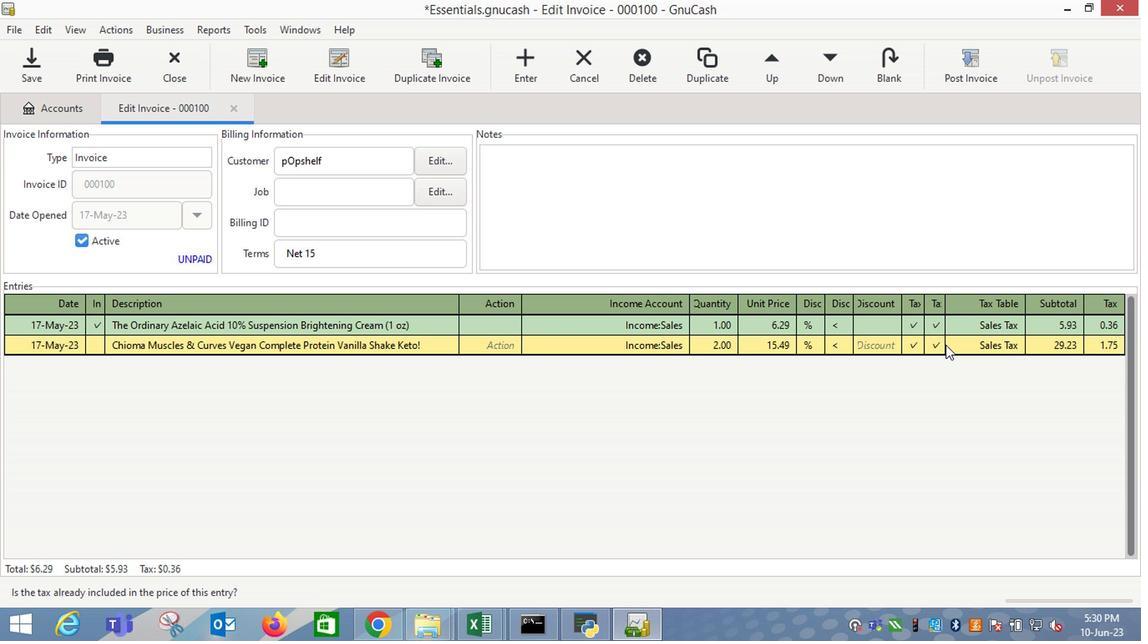 
Action: Mouse pressed left at (965, 343)
Screenshot: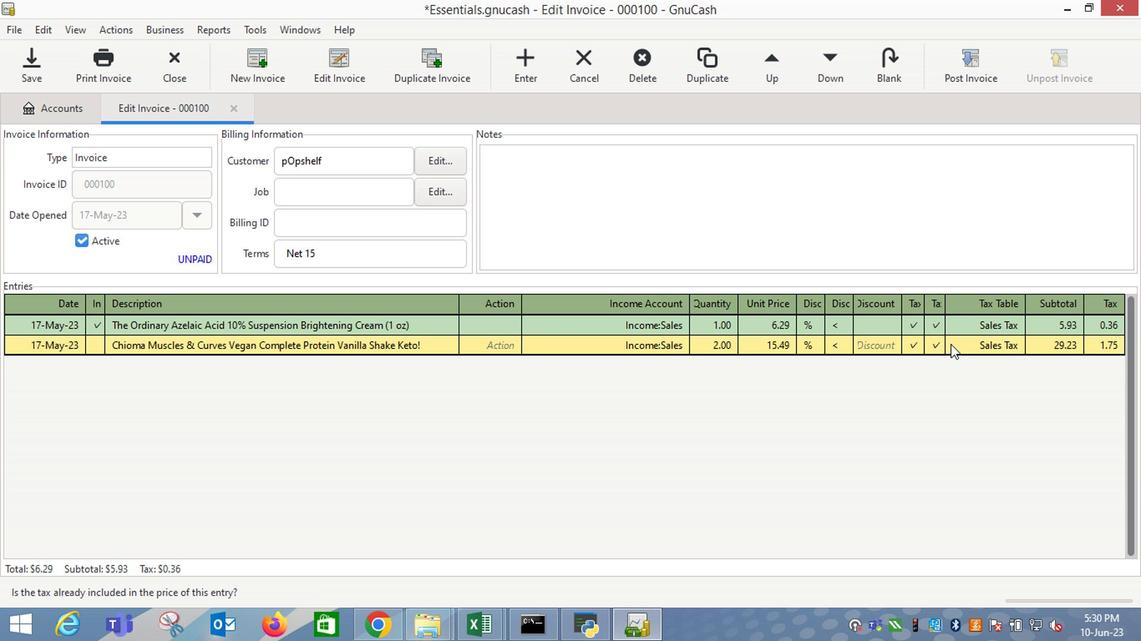 
Action: Key pressed <Key.enter>
Screenshot: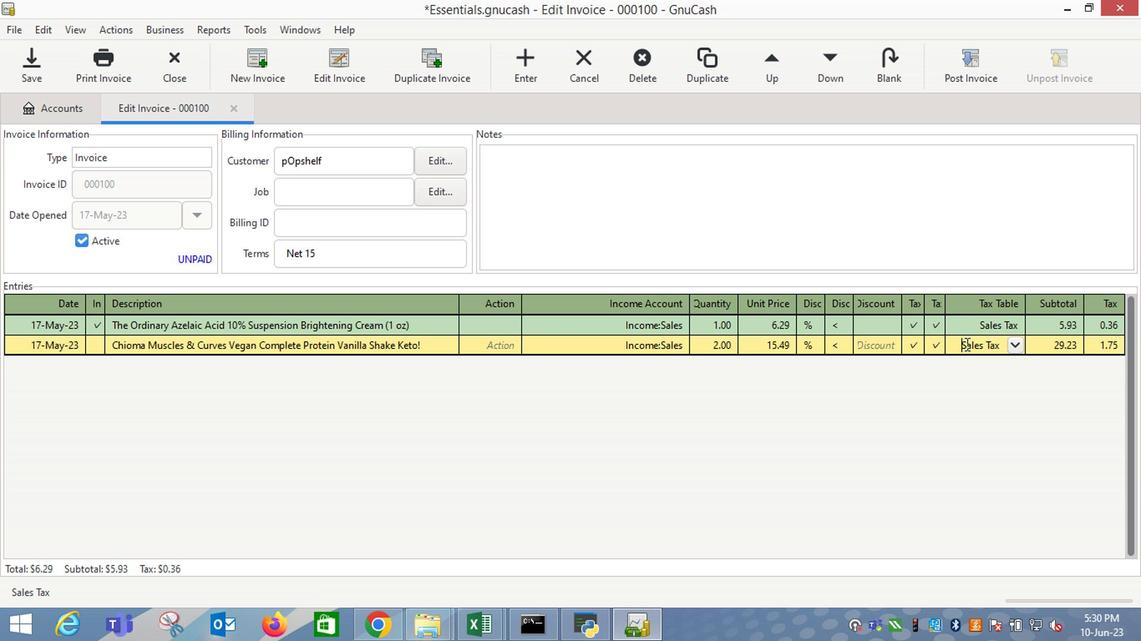 
Action: Mouse moved to (964, 57)
Screenshot: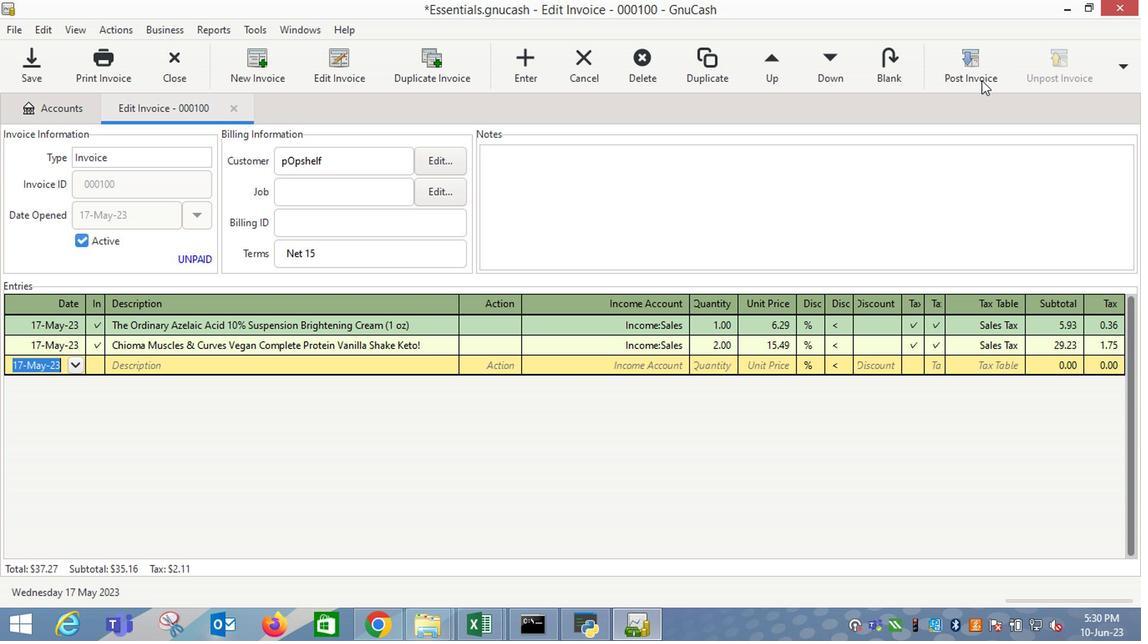 
Action: Mouse pressed left at (964, 57)
Screenshot: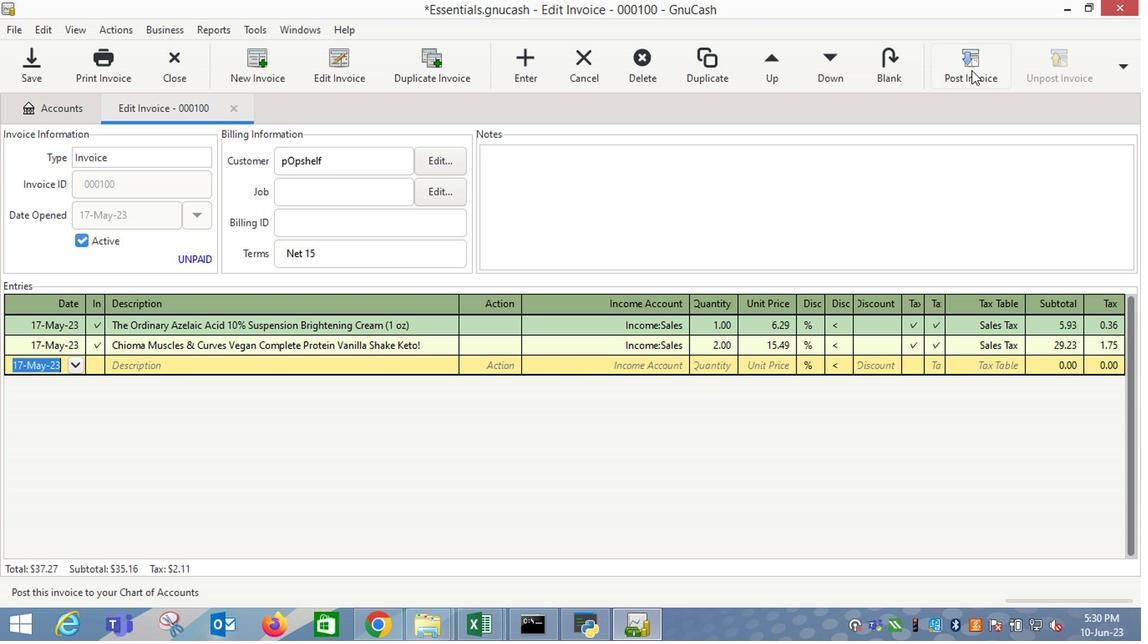 
Action: Mouse moved to (709, 273)
Screenshot: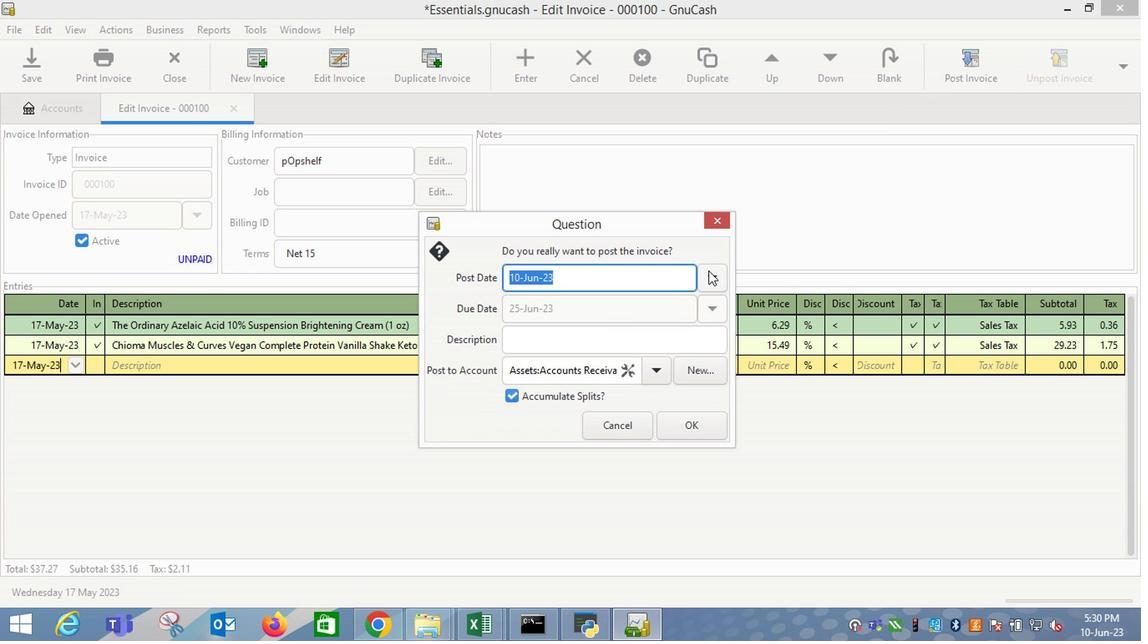 
Action: Mouse pressed left at (709, 273)
Screenshot: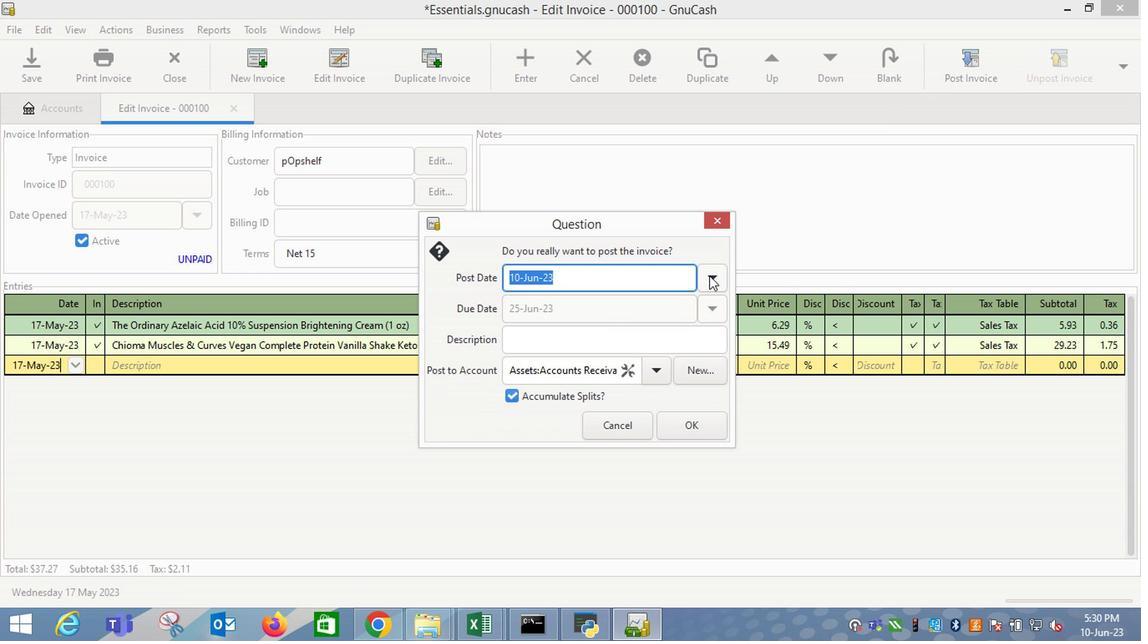 
Action: Mouse moved to (590, 301)
Screenshot: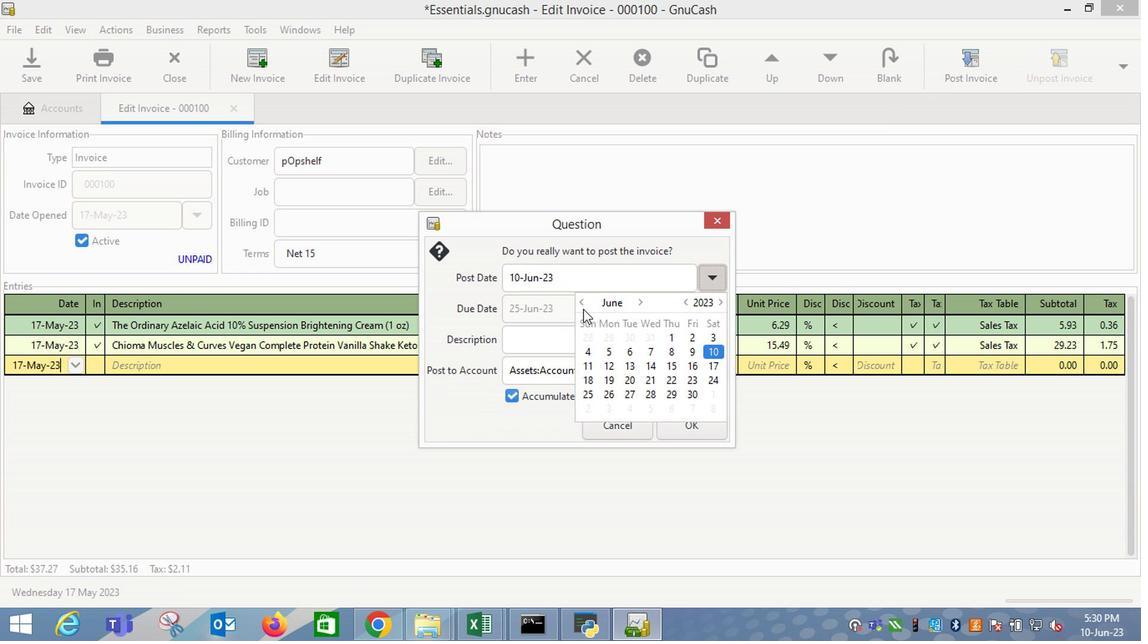
Action: Mouse pressed left at (590, 301)
Screenshot: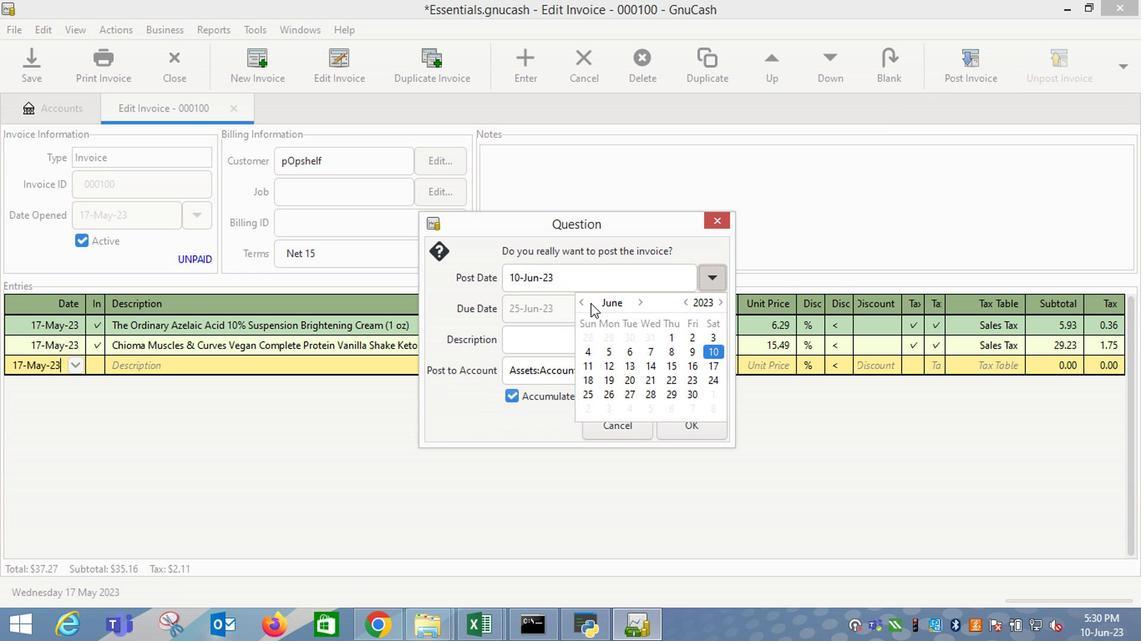 
Action: Mouse moved to (713, 272)
Screenshot: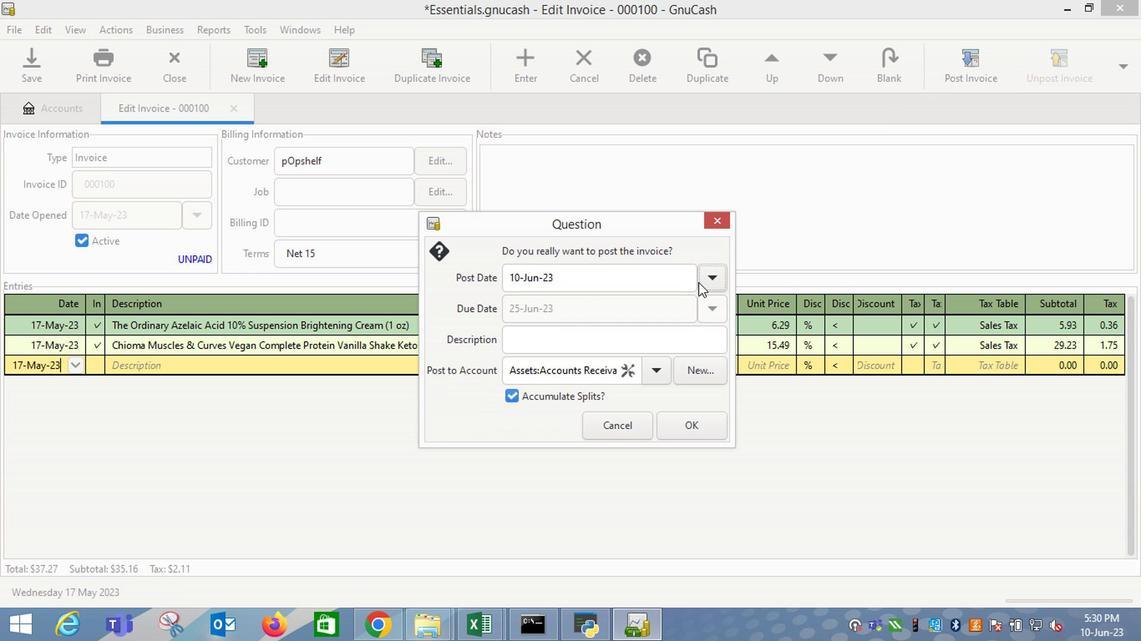 
Action: Mouse pressed left at (713, 272)
Screenshot: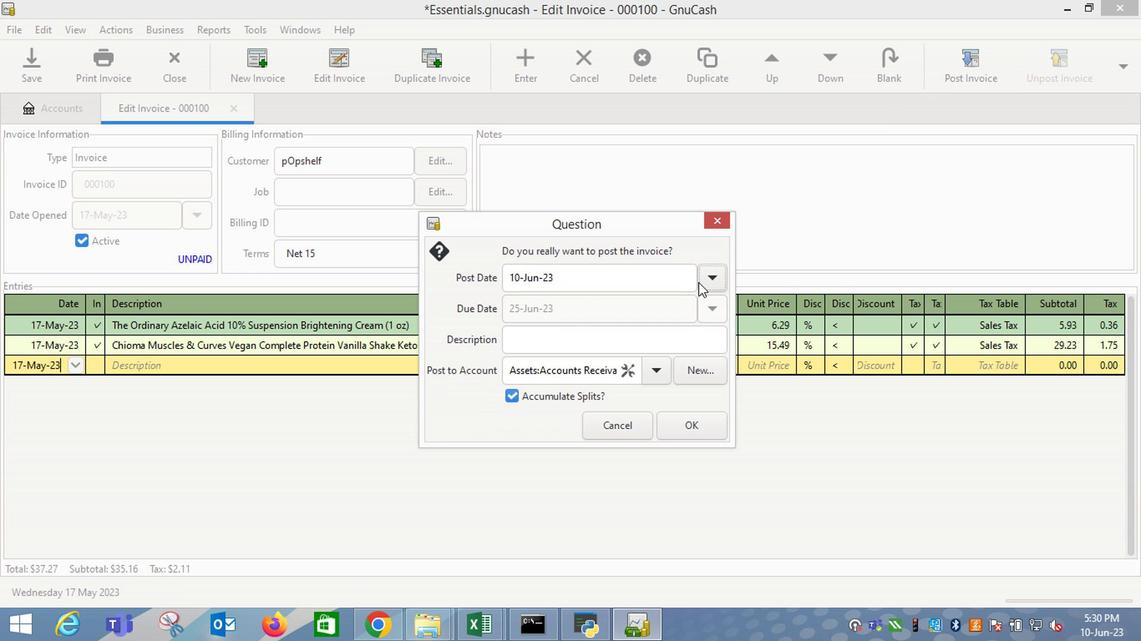 
Action: Mouse moved to (581, 300)
Screenshot: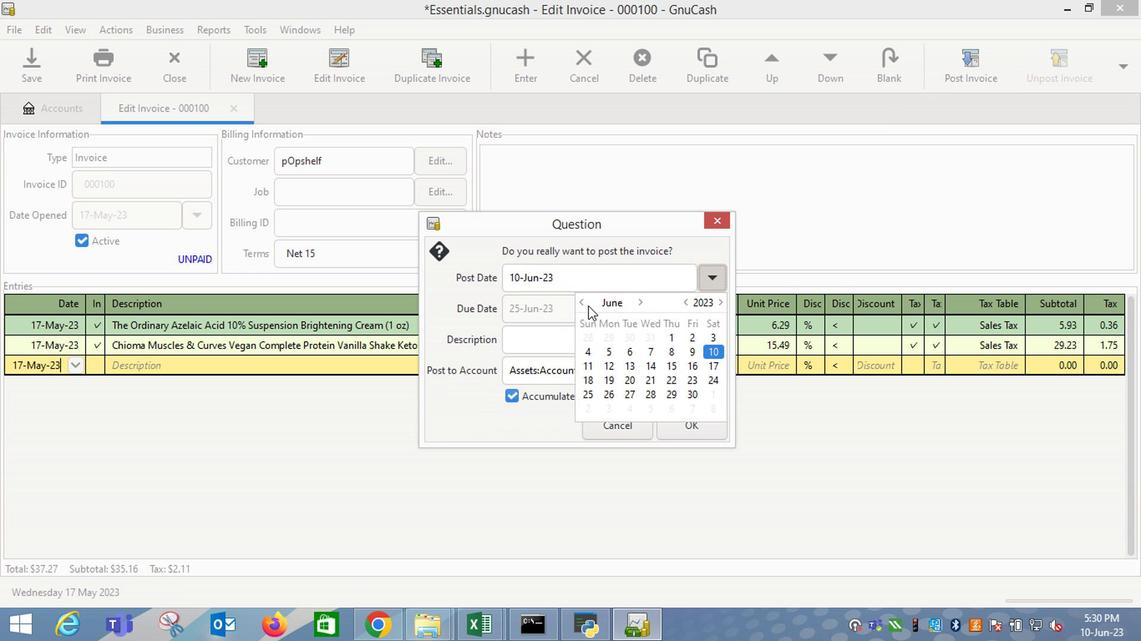
Action: Mouse pressed left at (581, 300)
Screenshot: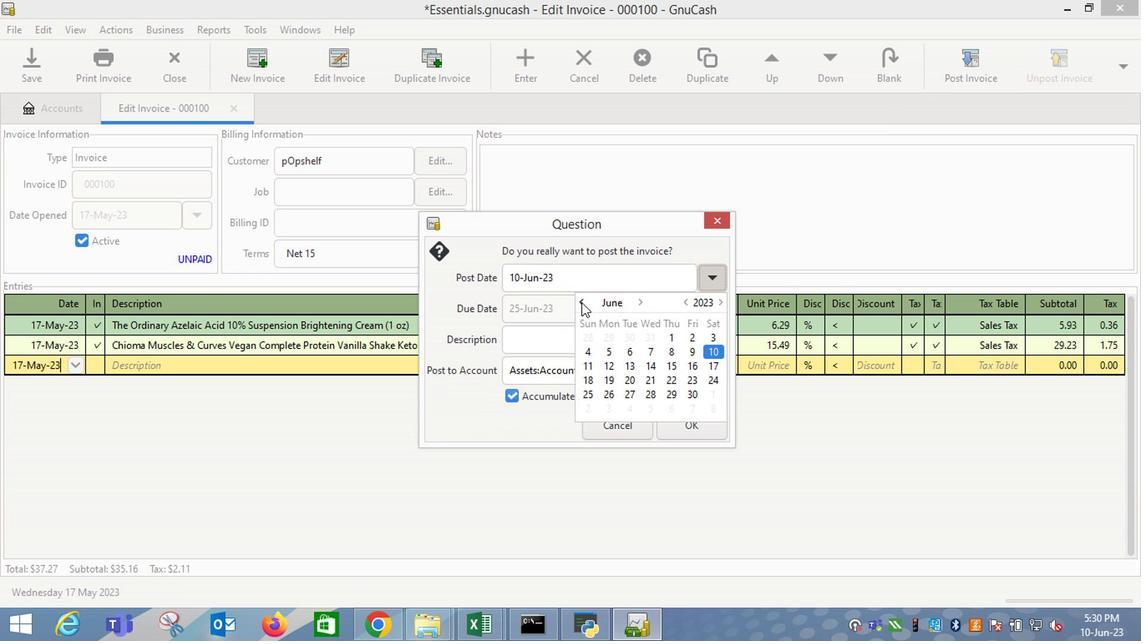 
Action: Mouse moved to (649, 361)
Screenshot: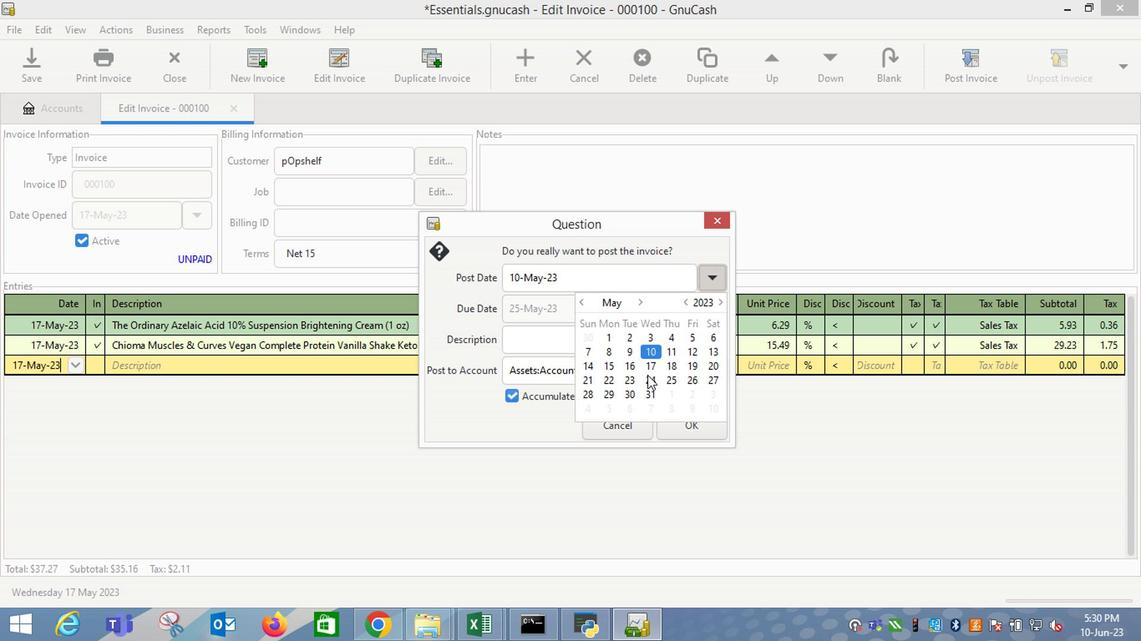 
Action: Mouse pressed left at (649, 361)
Screenshot: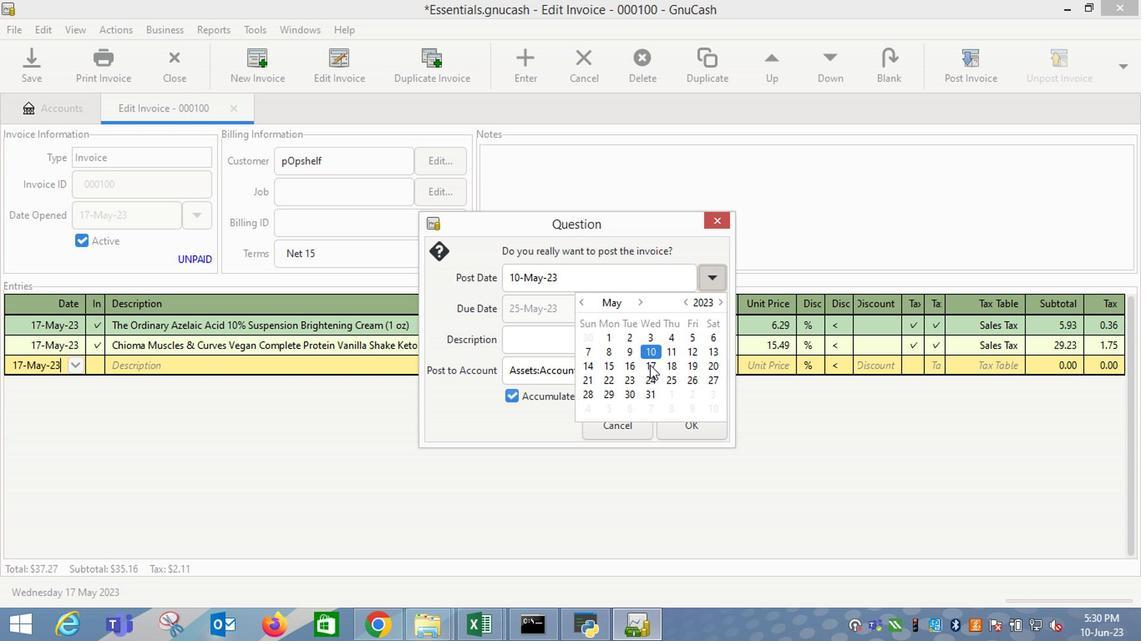 
Action: Mouse moved to (542, 341)
Screenshot: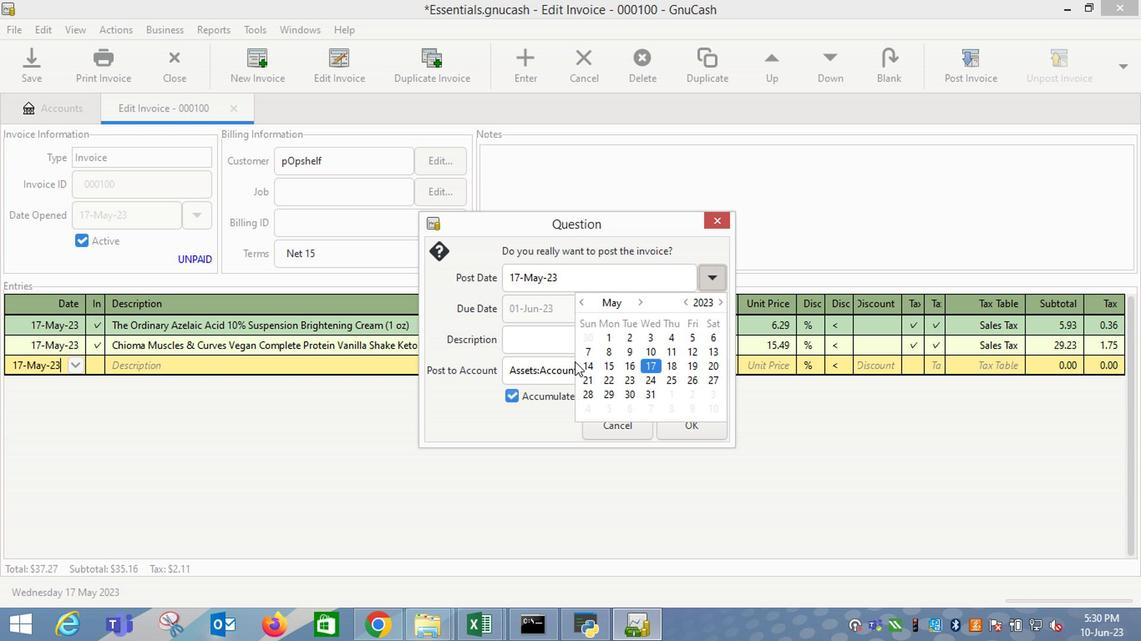 
Action: Mouse pressed left at (542, 341)
Screenshot: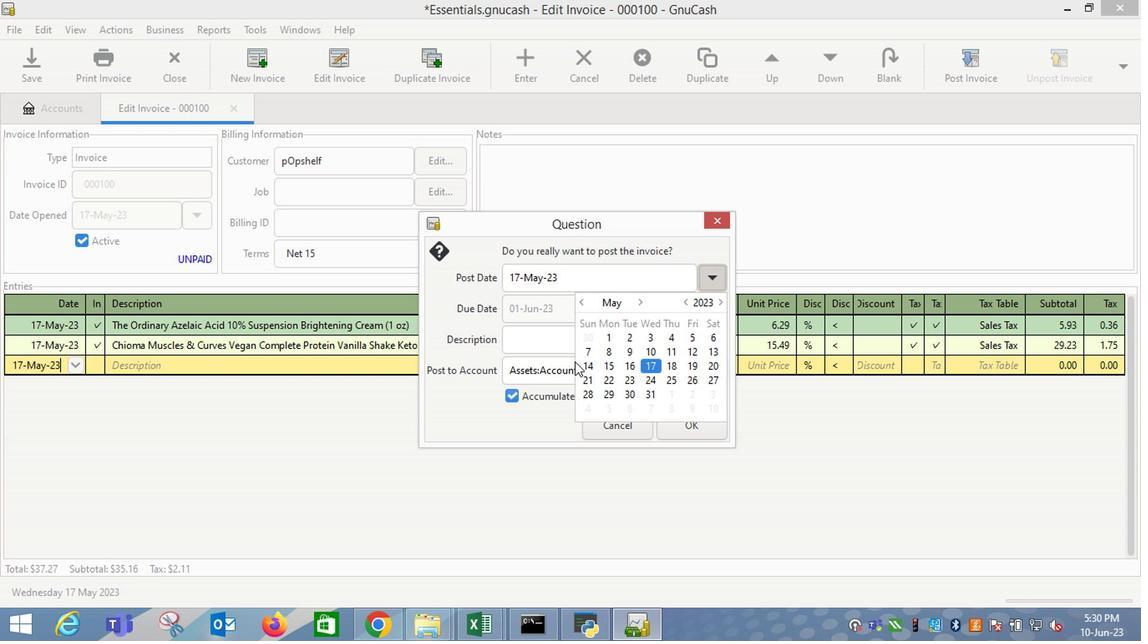 
Action: Mouse moved to (678, 435)
Screenshot: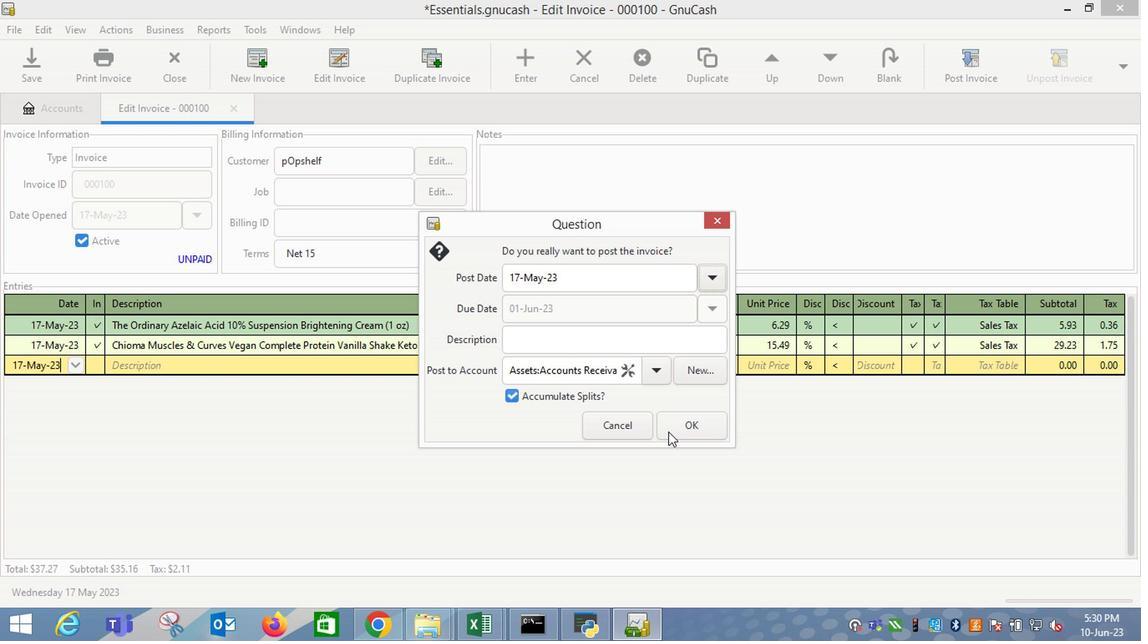 
Action: Mouse pressed left at (678, 435)
Screenshot: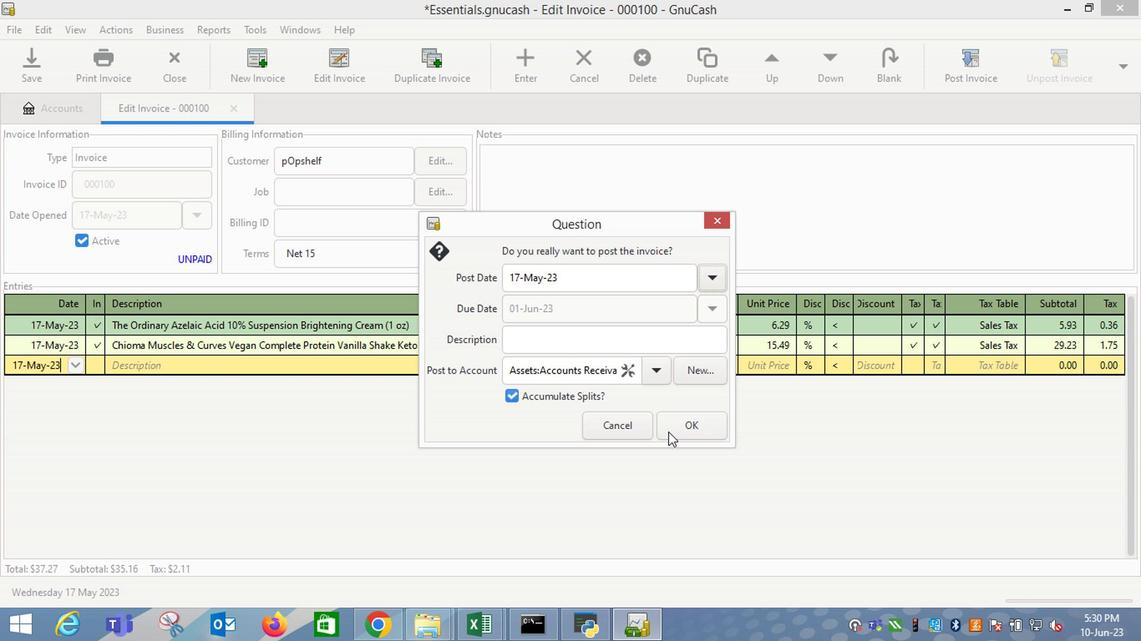
Action: Mouse moved to (1080, 65)
Screenshot: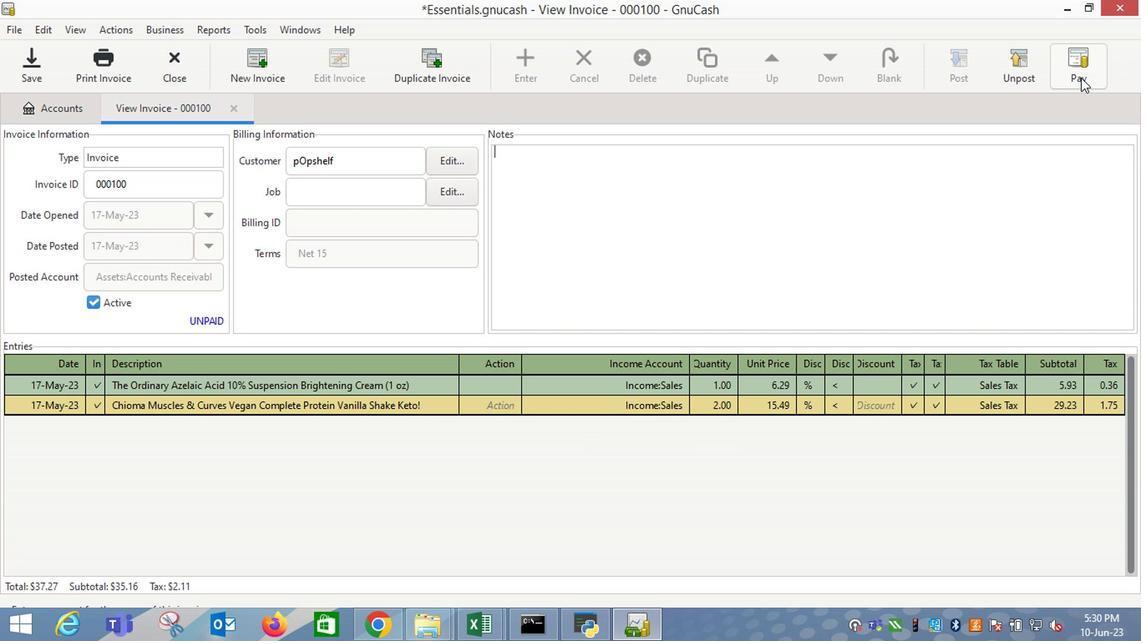 
Action: Mouse pressed left at (1080, 65)
Screenshot: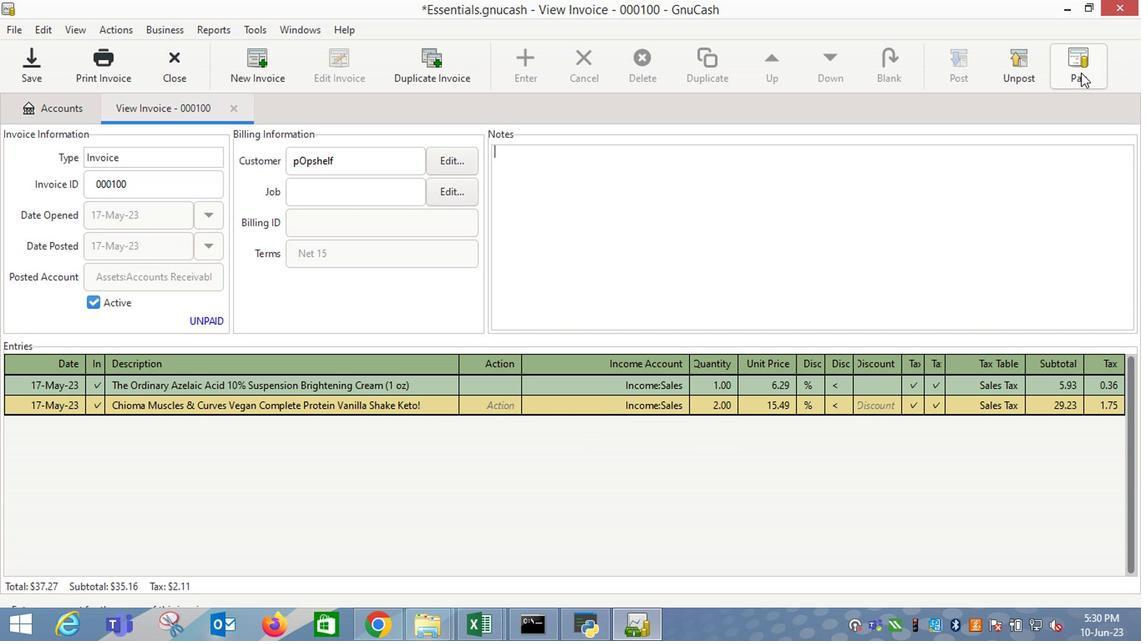 
Action: Mouse moved to (507, 331)
Screenshot: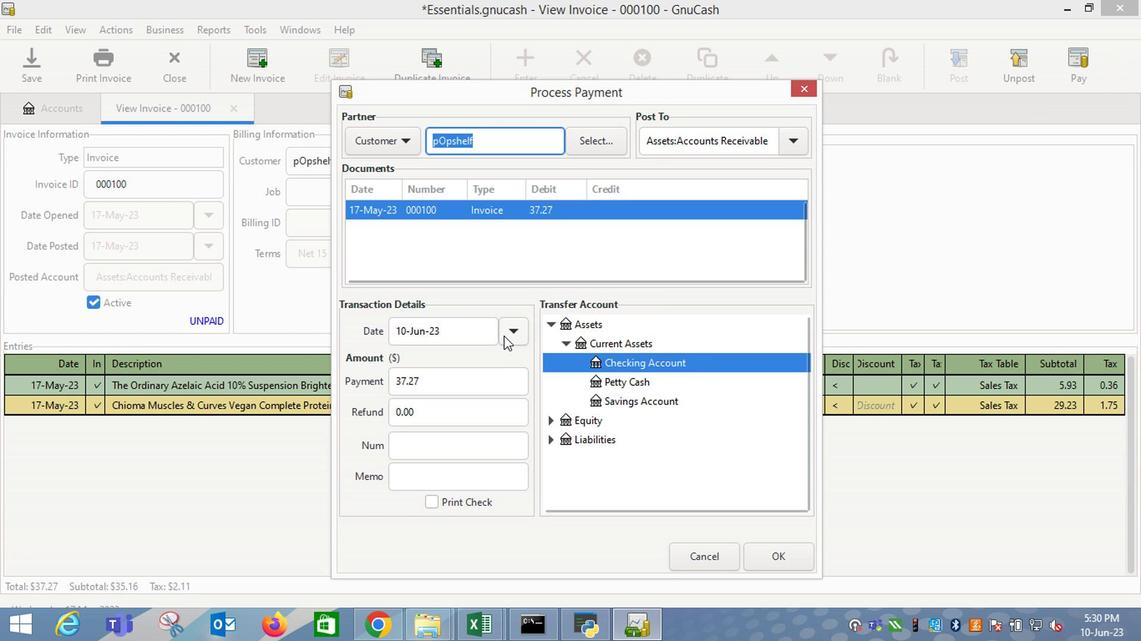 
Action: Mouse pressed left at (507, 331)
Screenshot: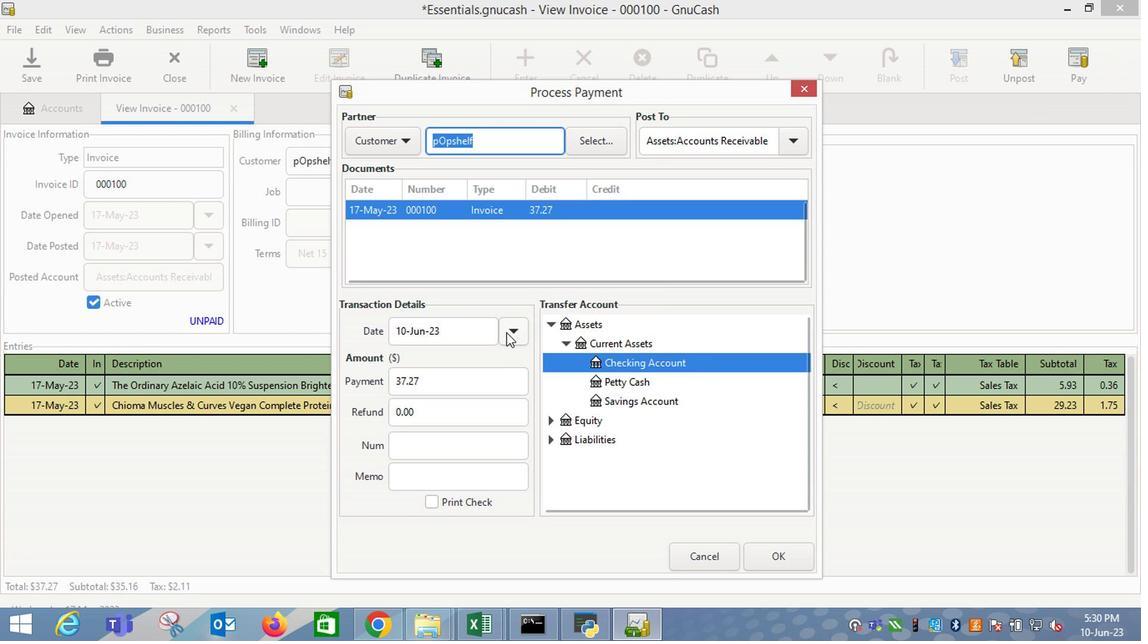 
Action: Mouse moved to (381, 355)
Screenshot: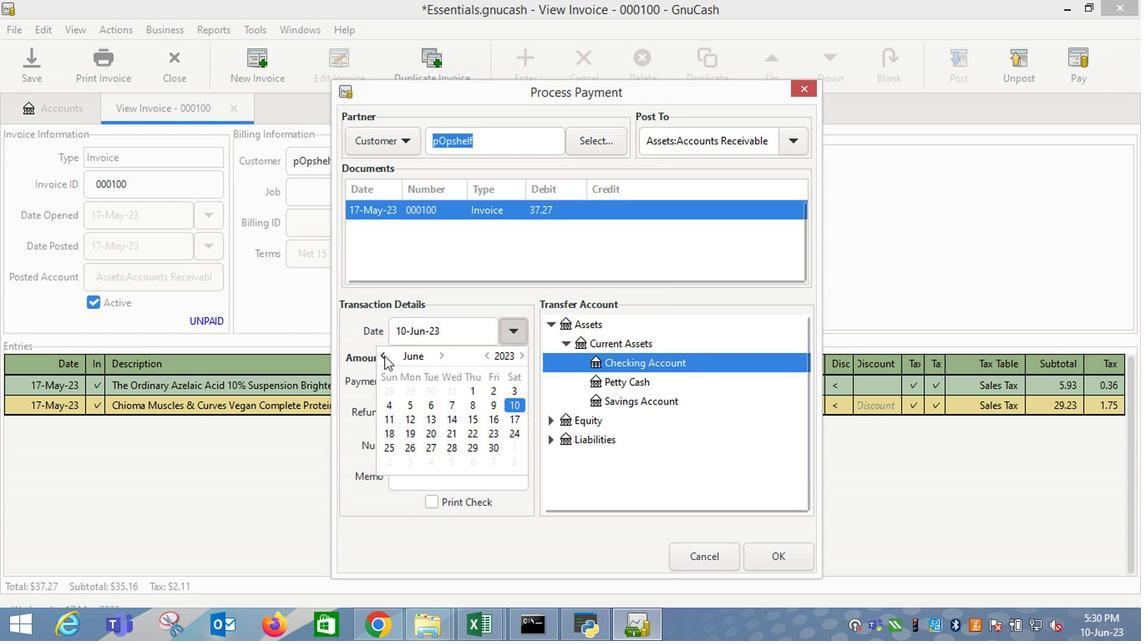 
Action: Mouse pressed left at (381, 355)
Screenshot: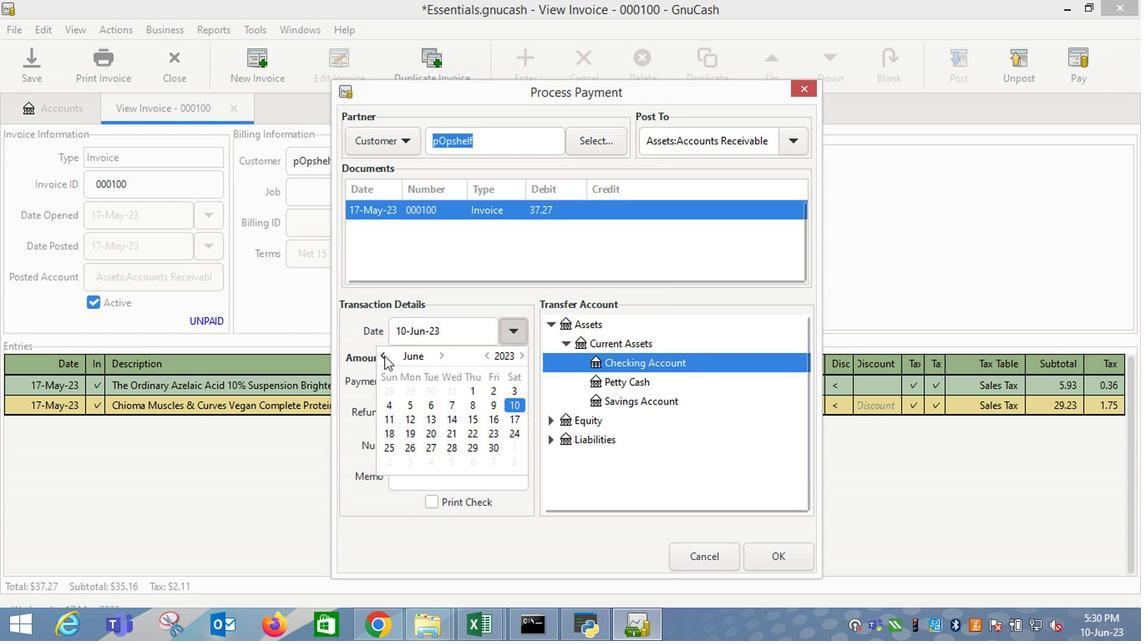
Action: Mouse moved to (449, 448)
Screenshot: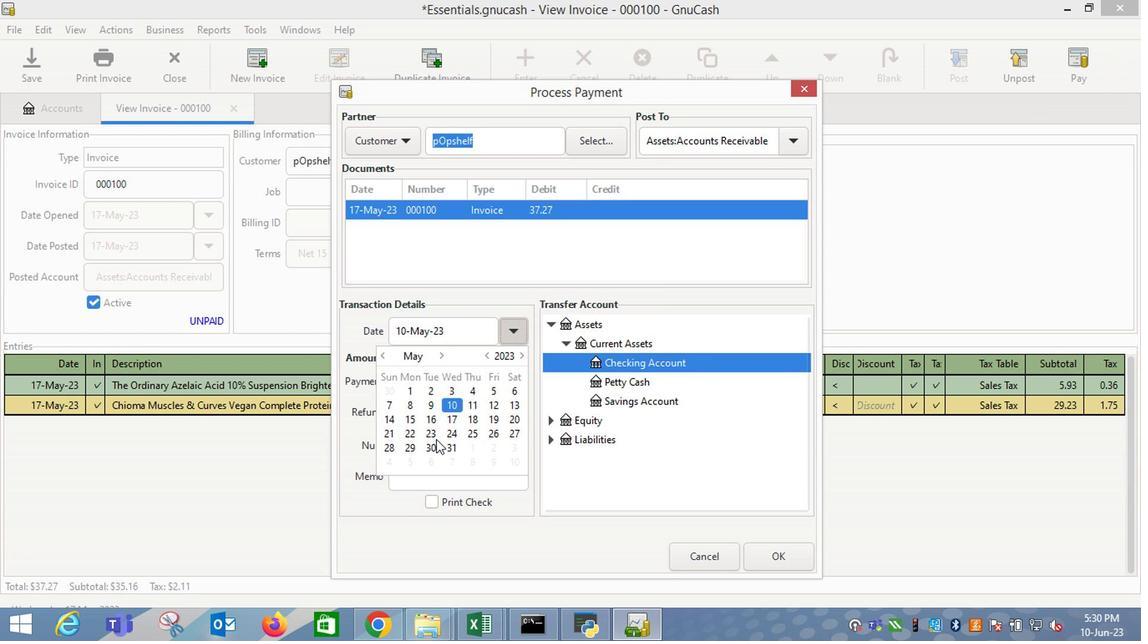 
Action: Mouse pressed left at (449, 448)
Screenshot: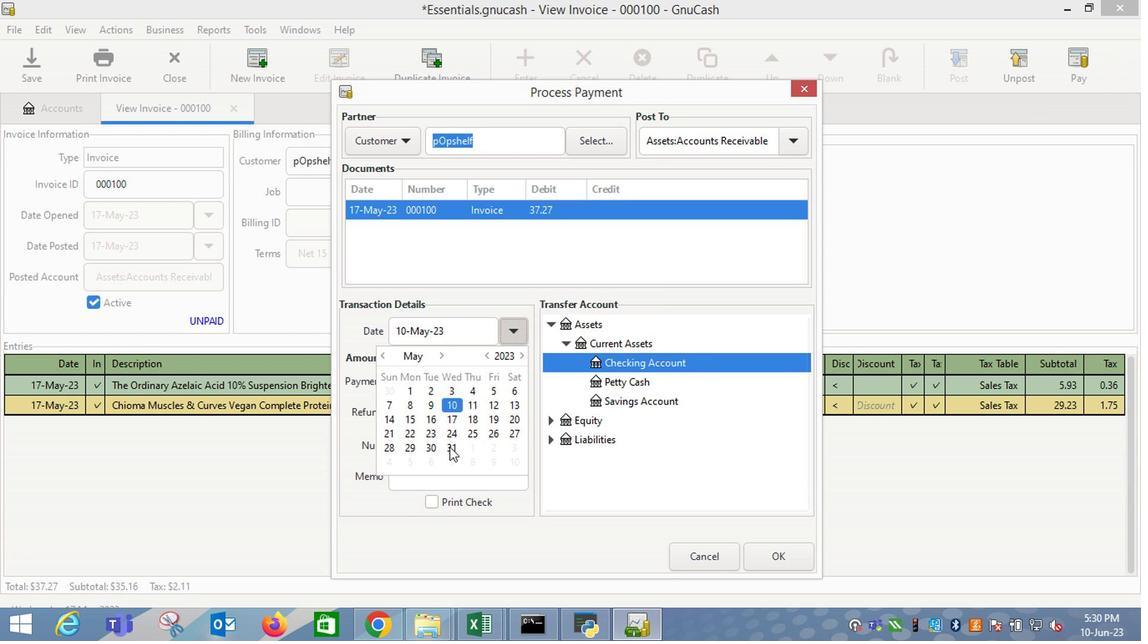 
Action: Mouse moved to (649, 455)
Screenshot: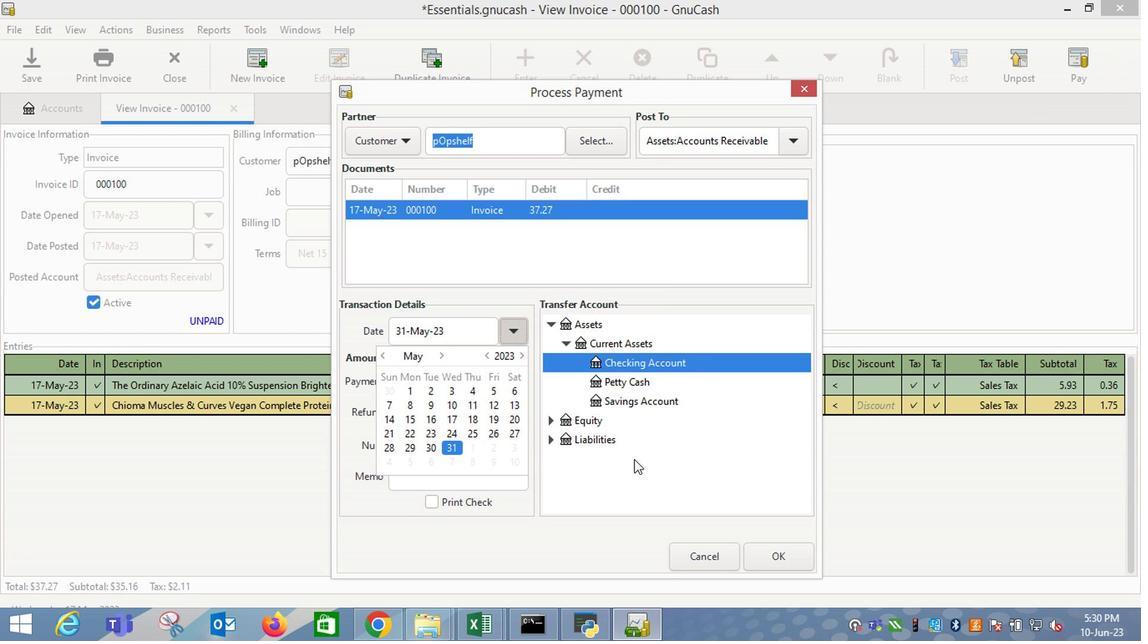 
Action: Mouse pressed left at (649, 455)
Screenshot: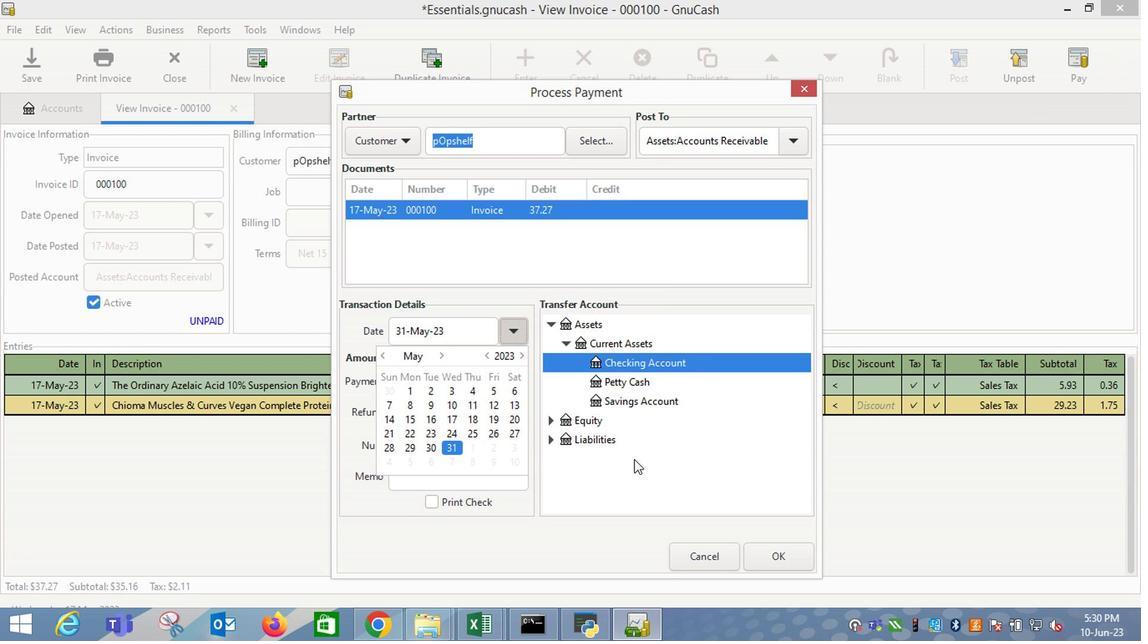 
Action: Mouse moved to (770, 556)
Screenshot: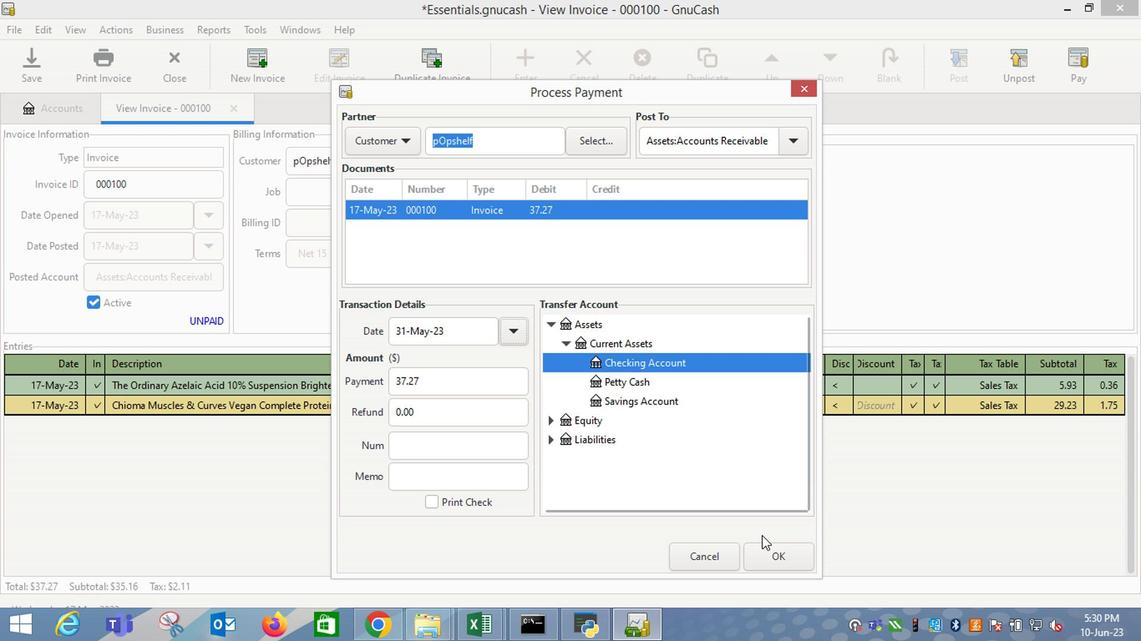 
Action: Mouse pressed left at (770, 556)
Screenshot: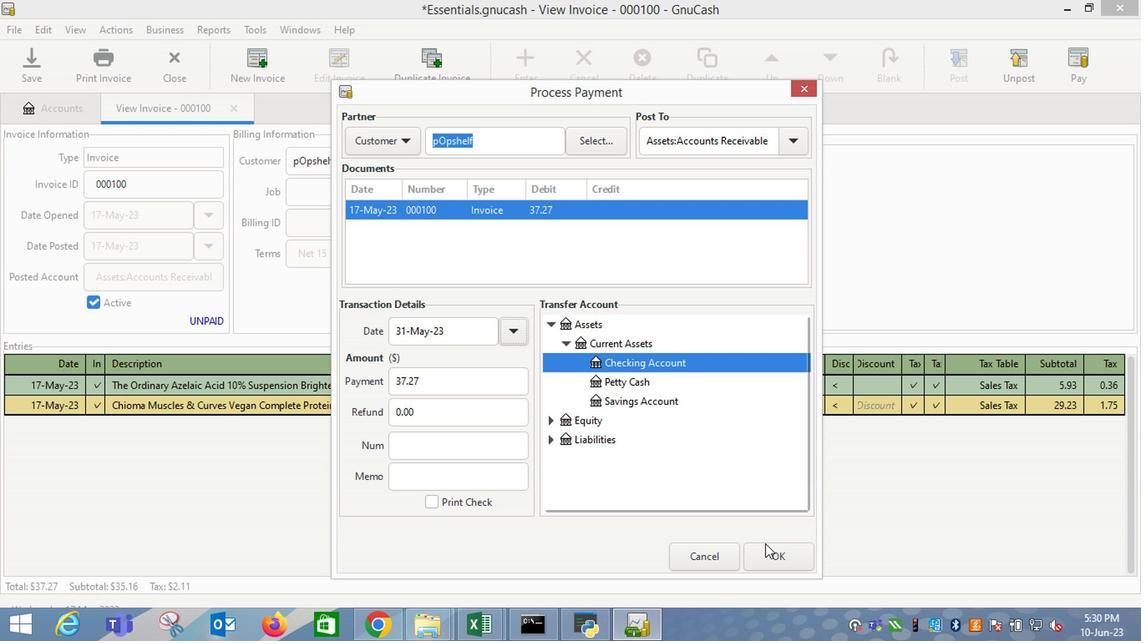 
Action: Mouse moved to (99, 55)
Screenshot: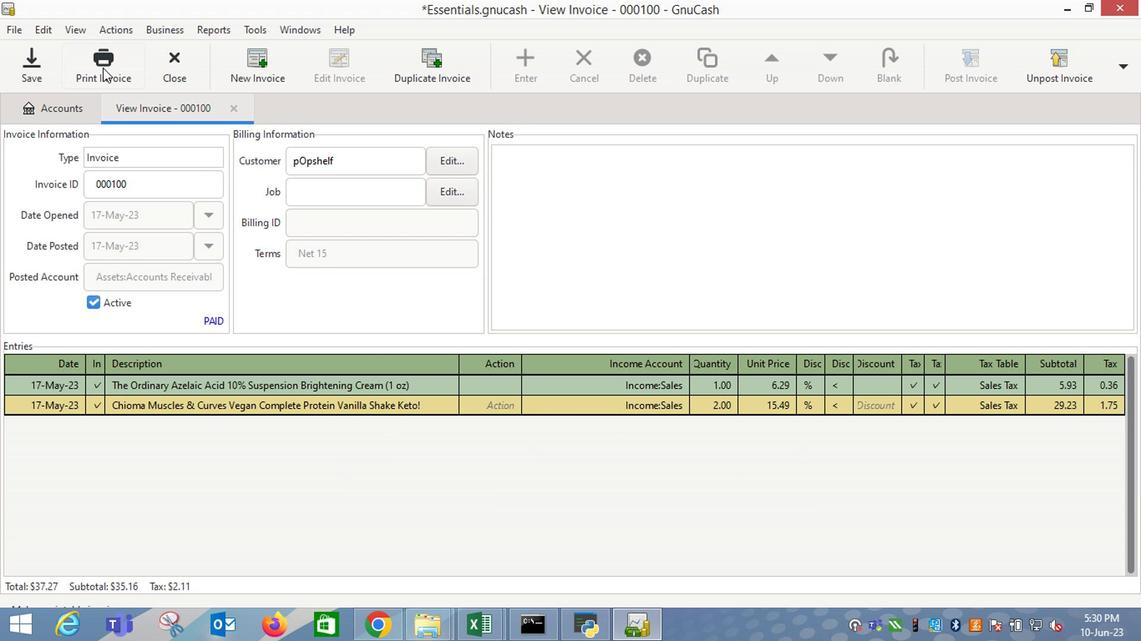 
Action: Mouse pressed left at (99, 55)
Screenshot: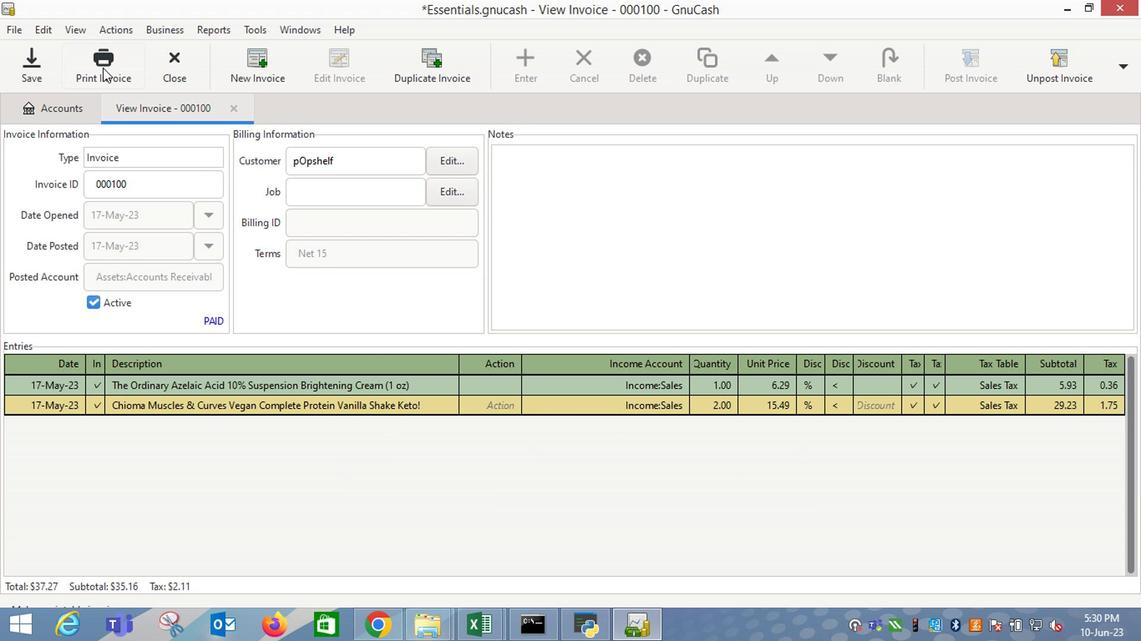 
Action: Mouse moved to (411, 164)
Screenshot: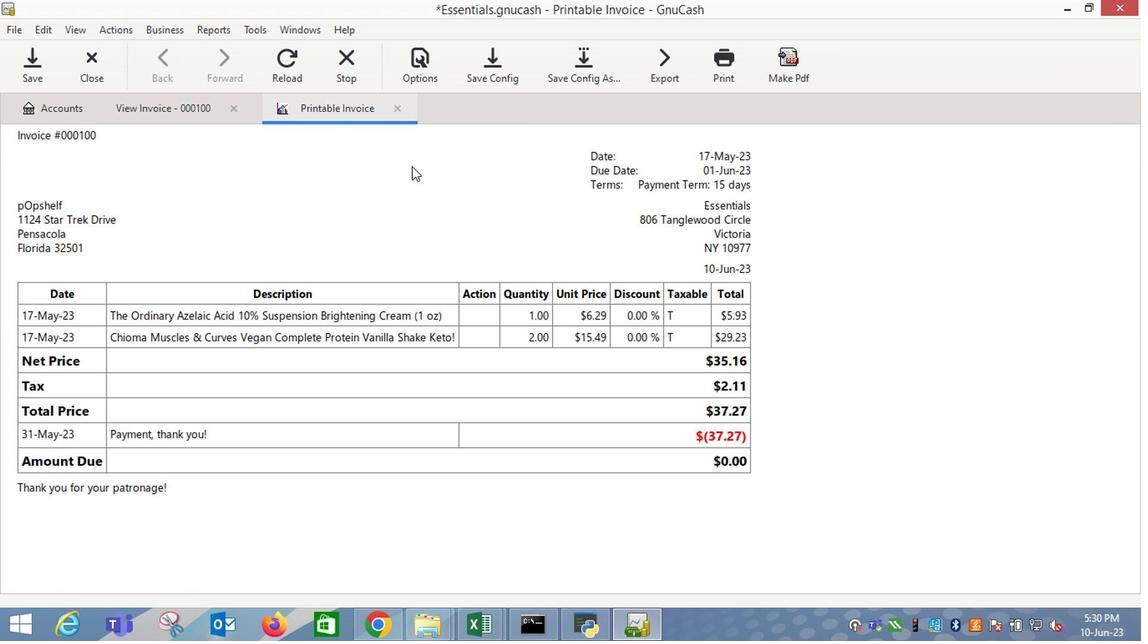 
